 Task: nan
Action: Mouse moved to (455, 119)
Screenshot: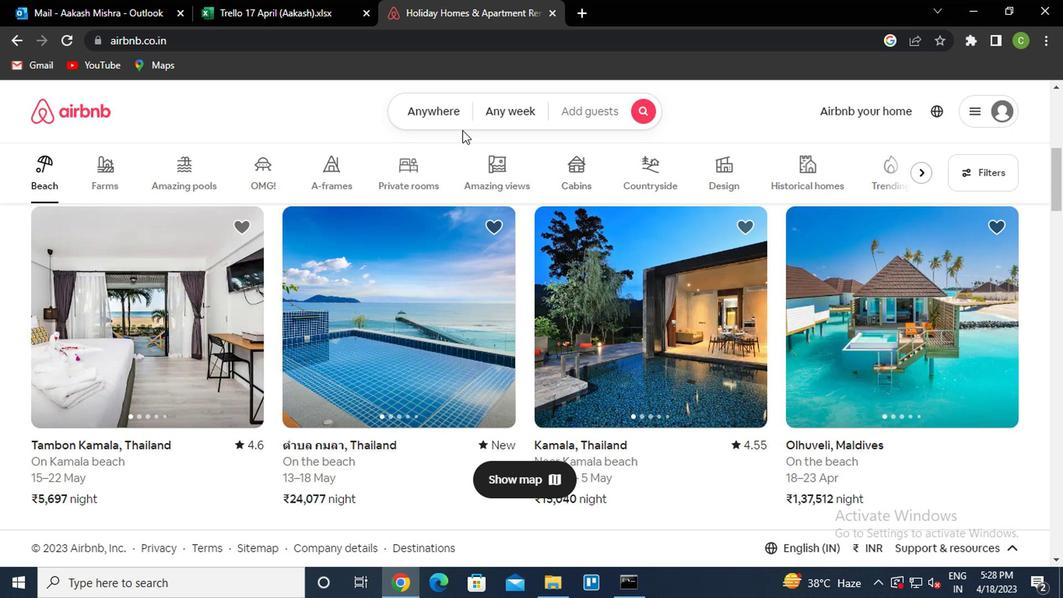 
Action: Mouse pressed left at (455, 119)
Screenshot: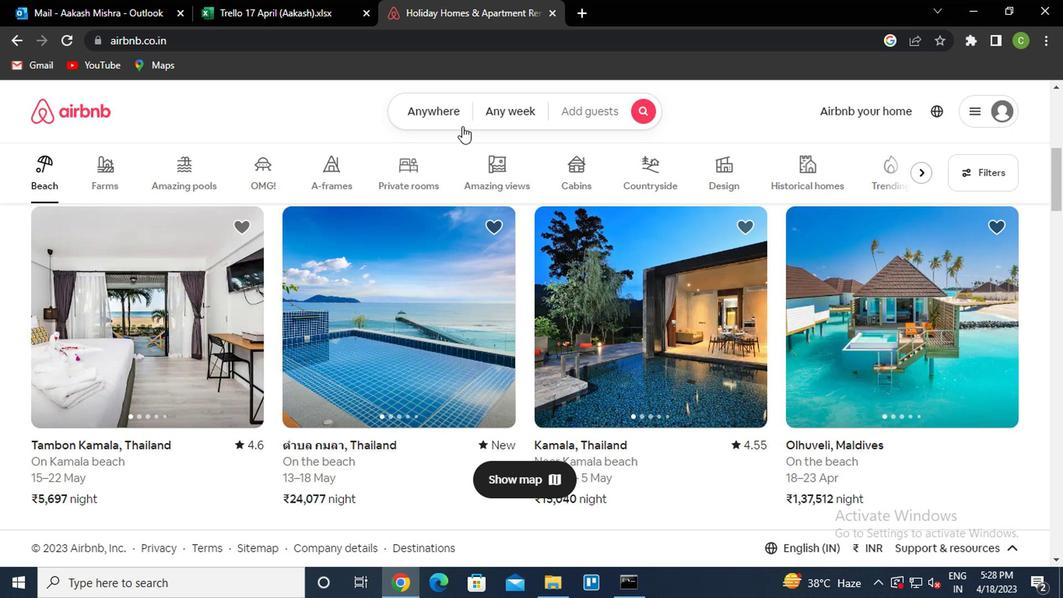 
Action: Mouse moved to (260, 175)
Screenshot: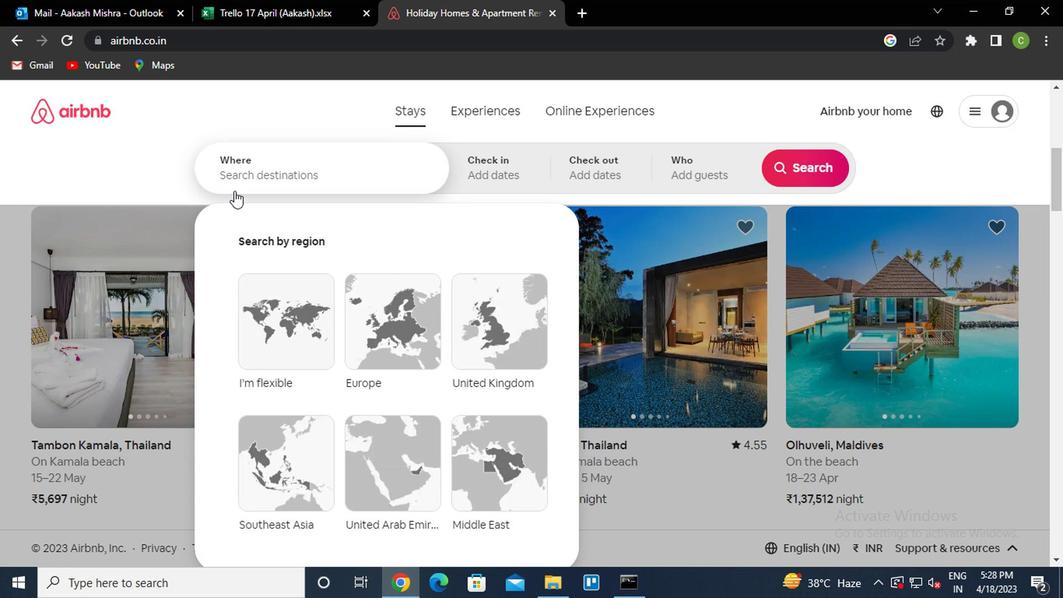 
Action: Mouse pressed left at (260, 175)
Screenshot: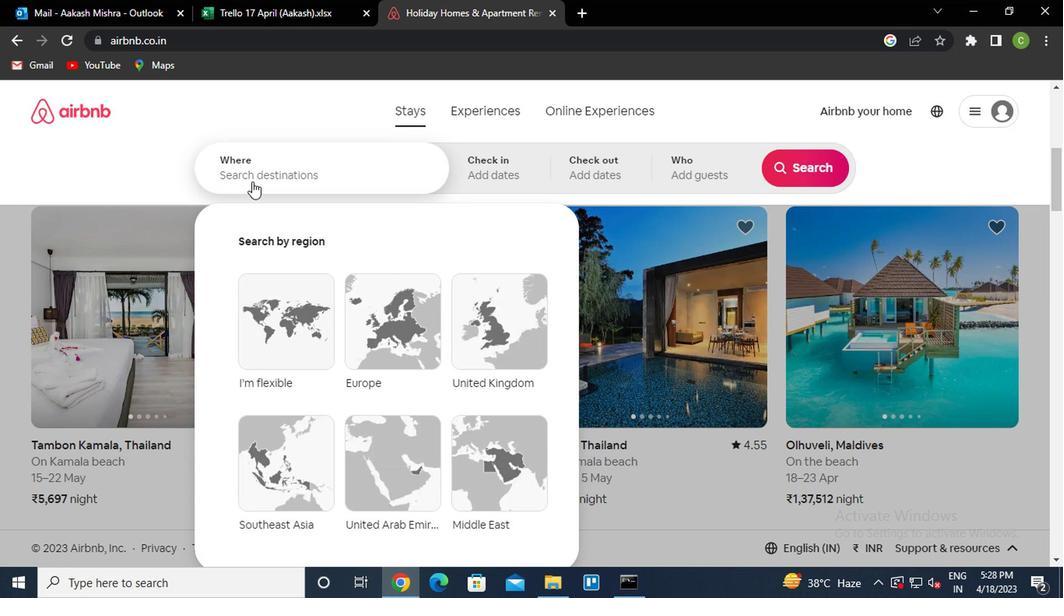 
Action: Key pressed <Key.caps_lock>a<Key.caps_lock>gues<Key.space><Key.caps_lock>b<Key.caps_lock>elas<Key.space>brazil<Key.down><Key.enter>
Screenshot: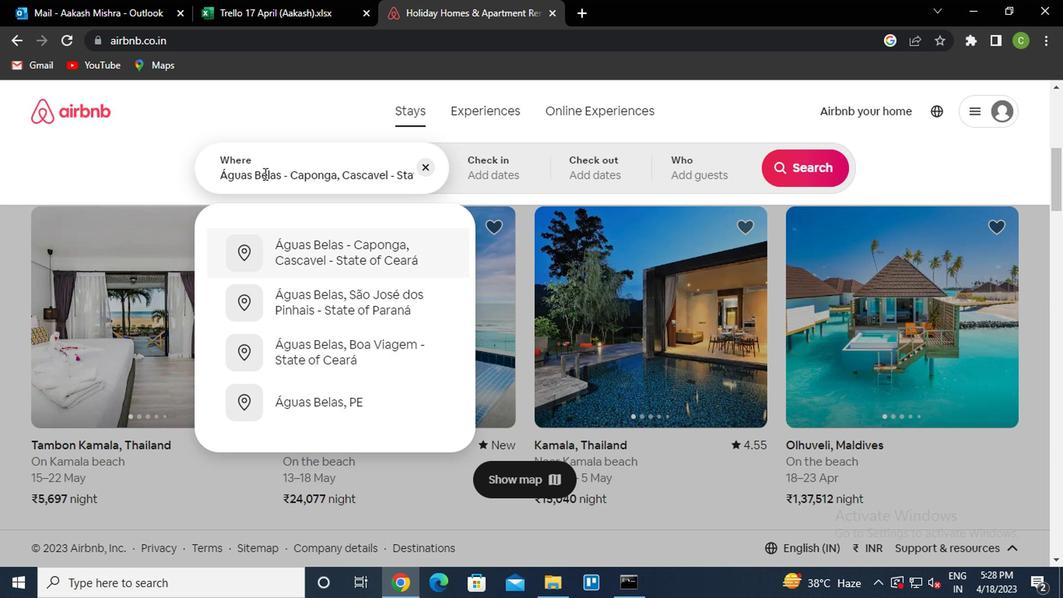 
Action: Mouse moved to (781, 299)
Screenshot: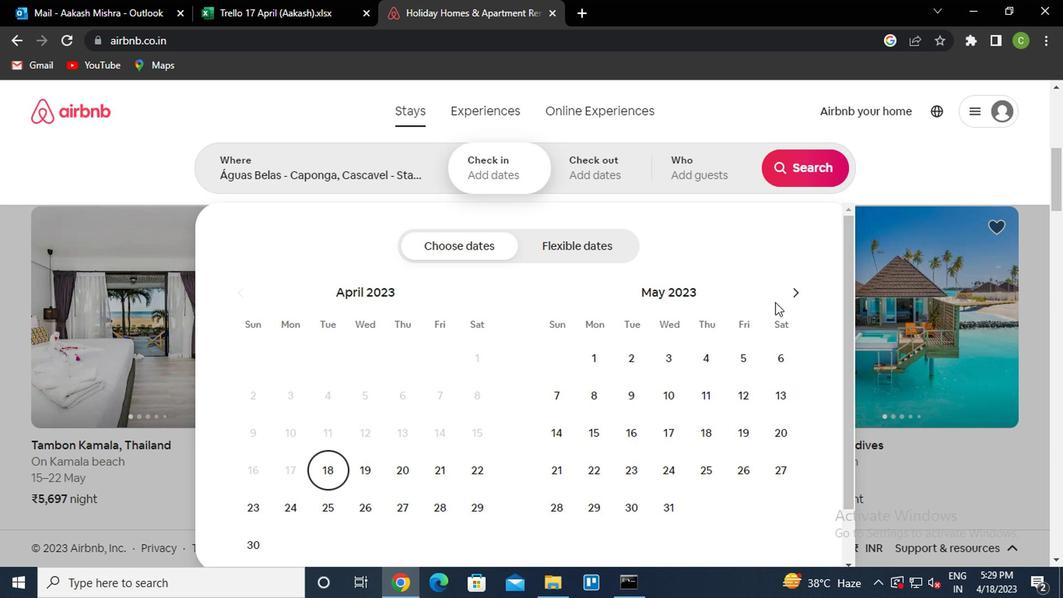 
Action: Mouse pressed left at (781, 299)
Screenshot: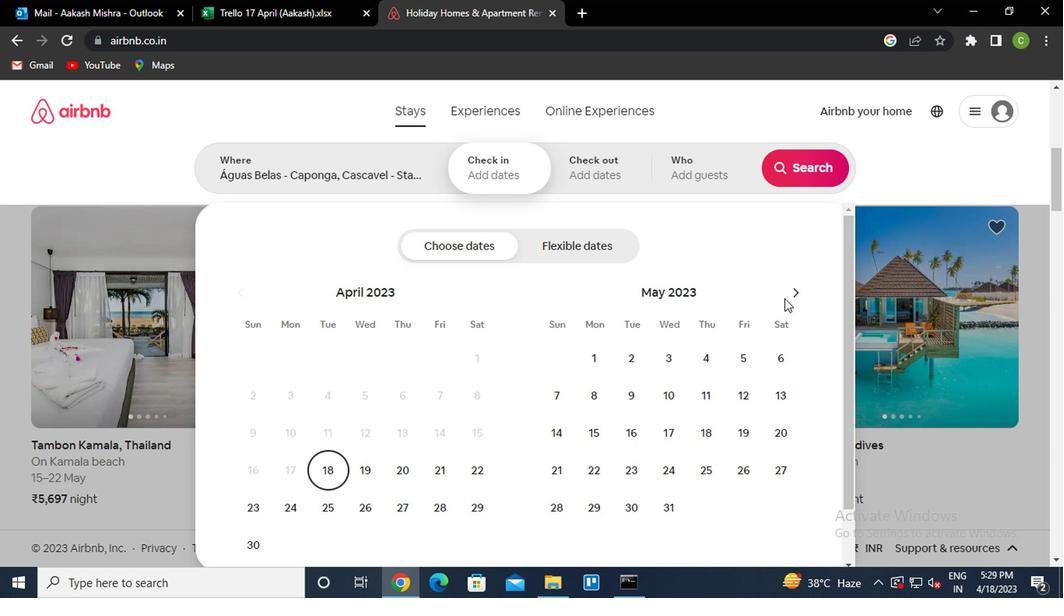
Action: Mouse moved to (789, 297)
Screenshot: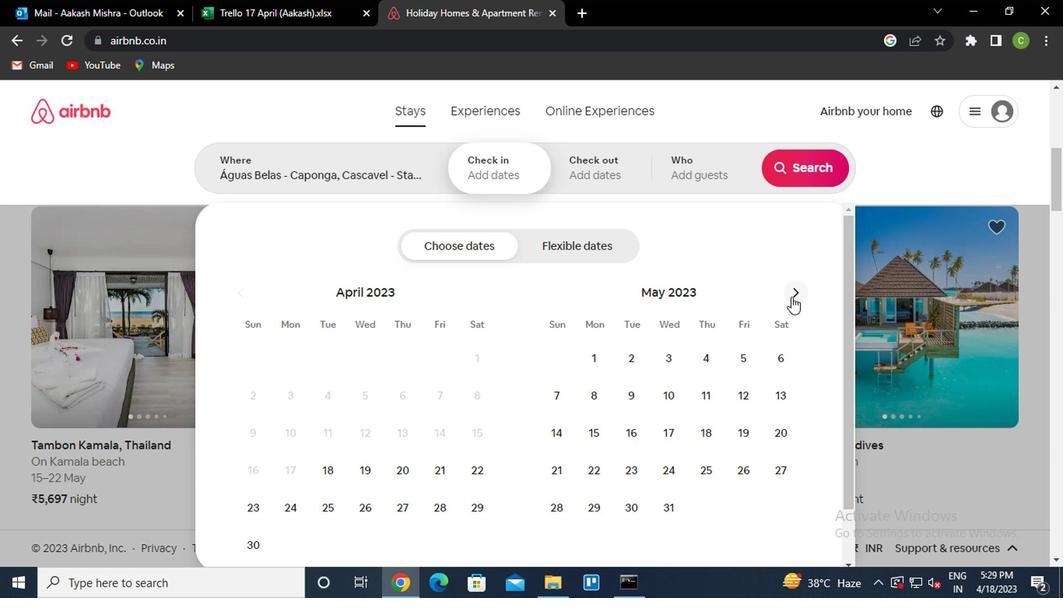 
Action: Mouse pressed left at (789, 297)
Screenshot: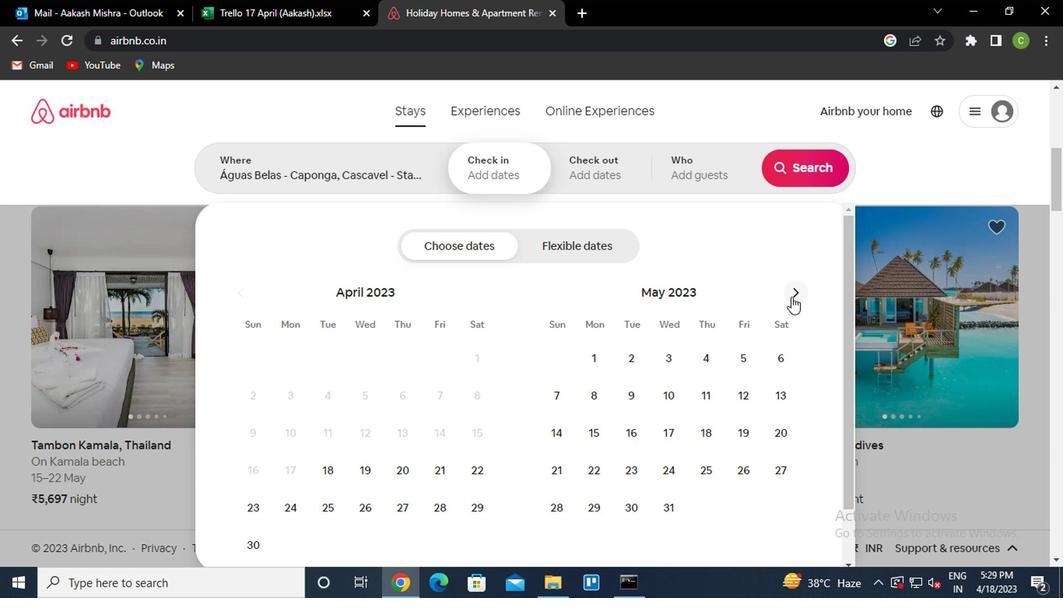 
Action: Mouse moved to (589, 390)
Screenshot: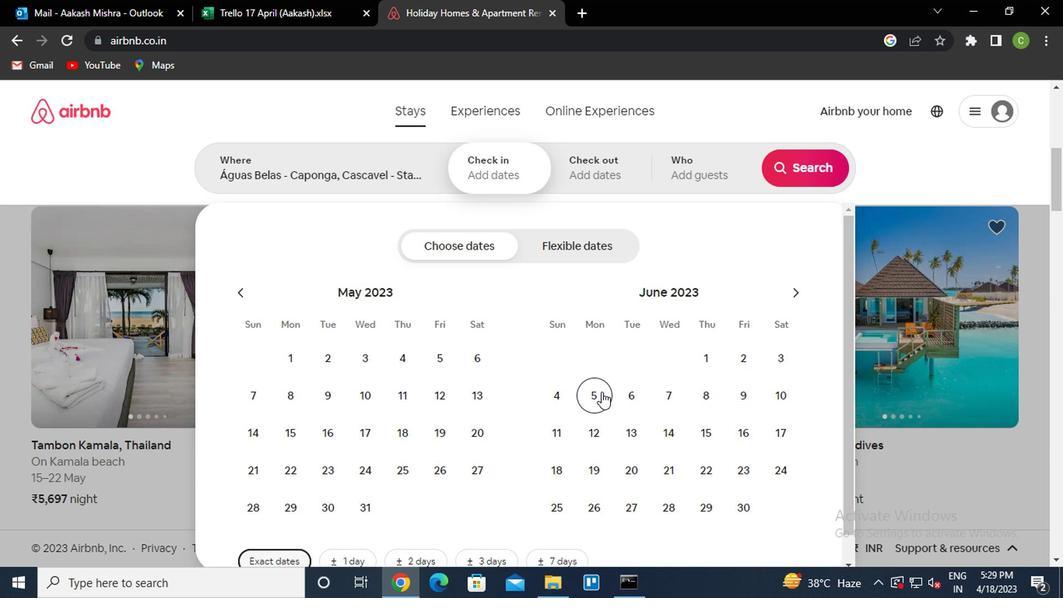 
Action: Mouse pressed left at (589, 390)
Screenshot: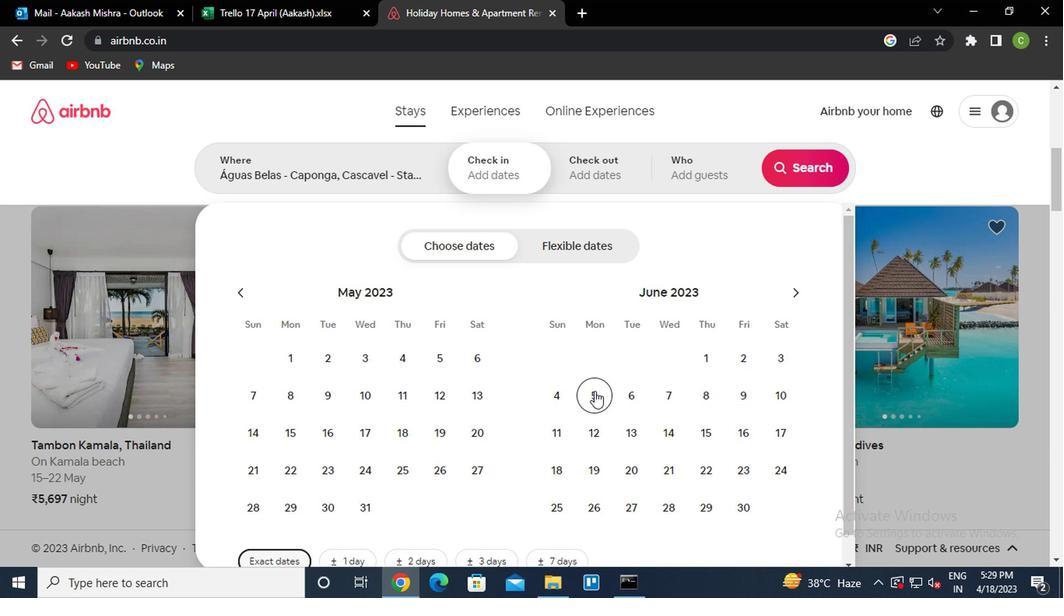 
Action: Mouse moved to (734, 435)
Screenshot: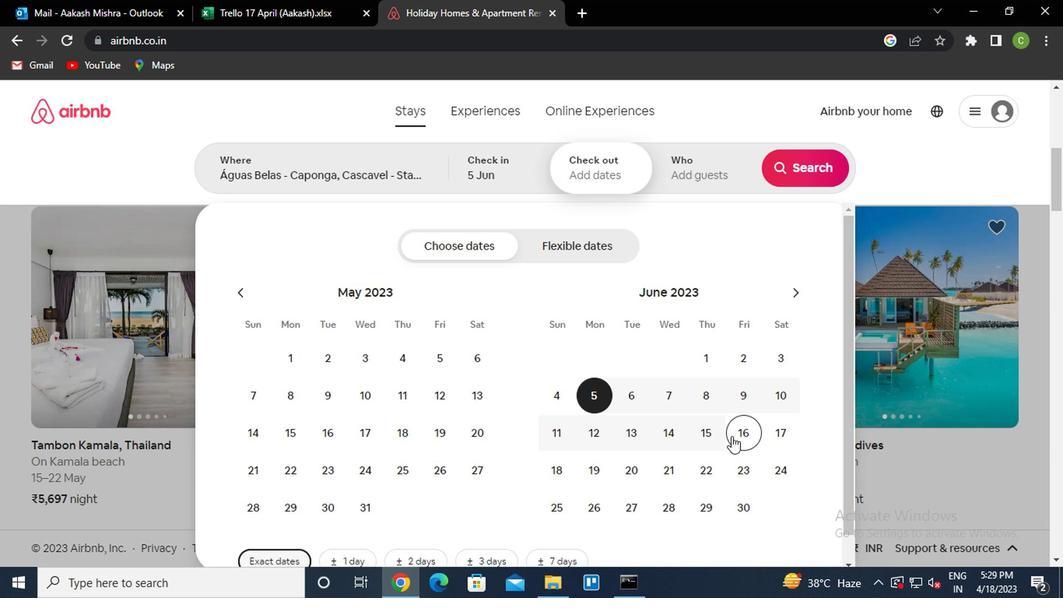 
Action: Mouse pressed left at (734, 435)
Screenshot: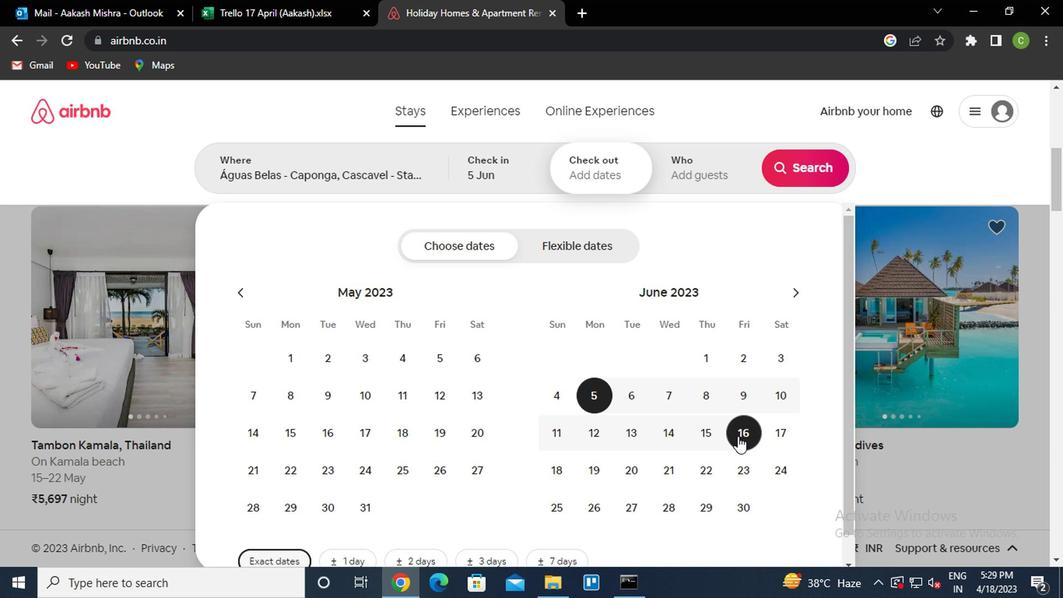 
Action: Mouse moved to (723, 177)
Screenshot: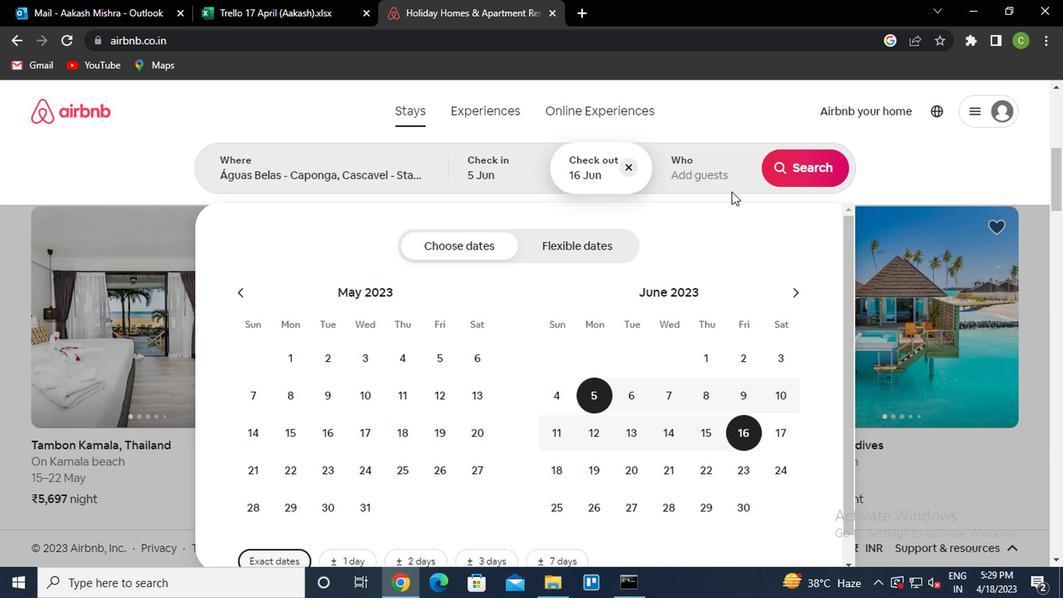 
Action: Mouse pressed left at (723, 177)
Screenshot: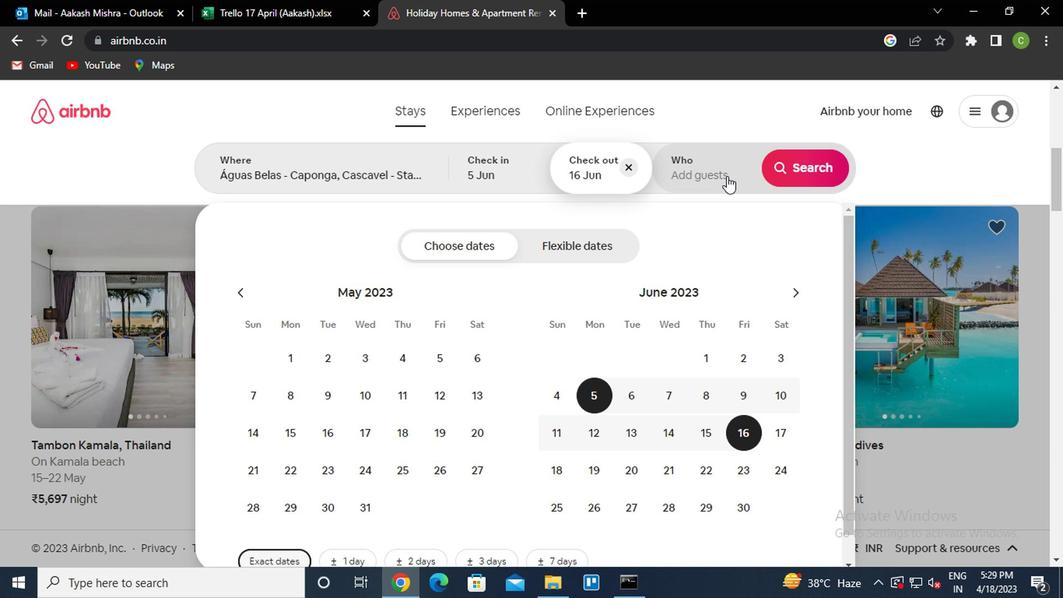 
Action: Mouse moved to (807, 251)
Screenshot: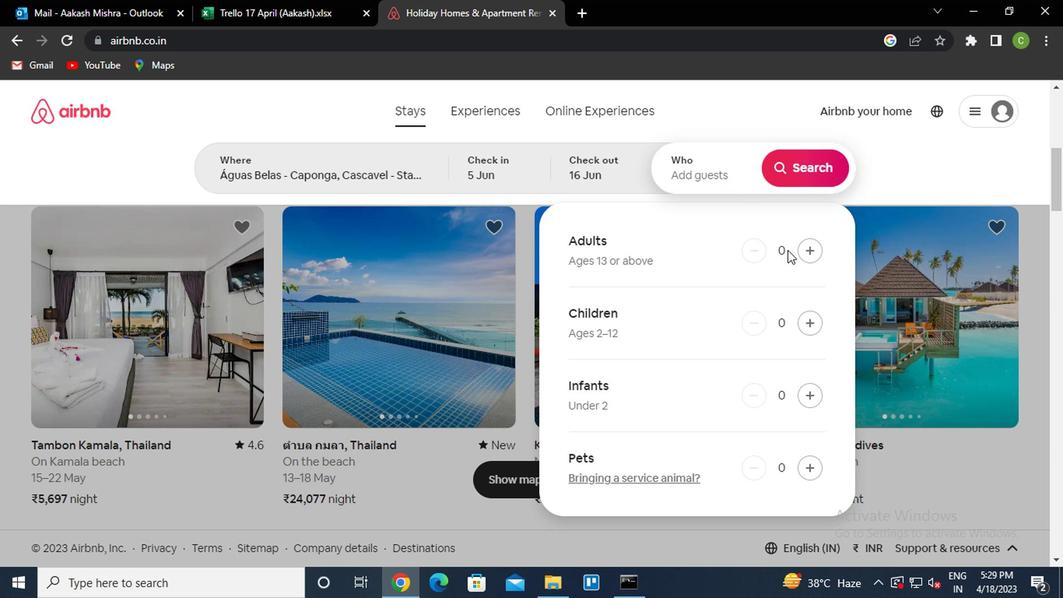
Action: Mouse pressed left at (807, 251)
Screenshot: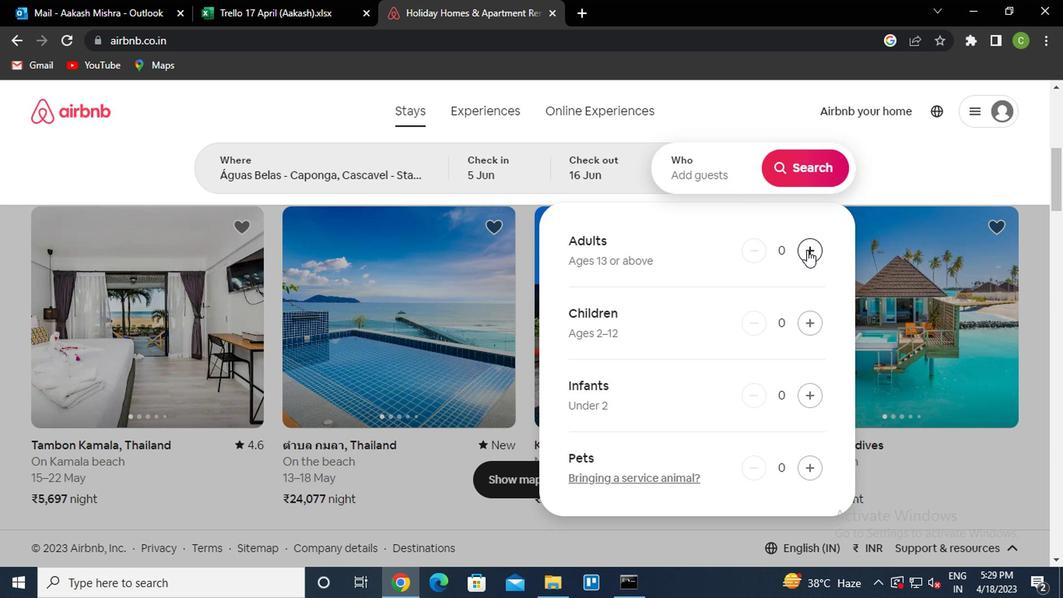 
Action: Mouse pressed left at (807, 251)
Screenshot: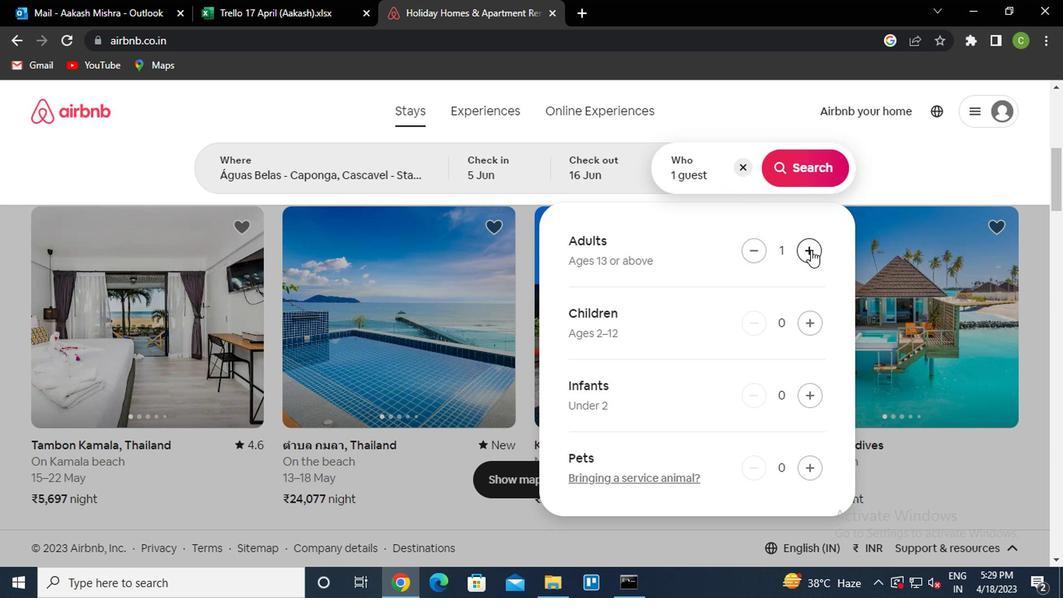 
Action: Mouse moved to (910, 195)
Screenshot: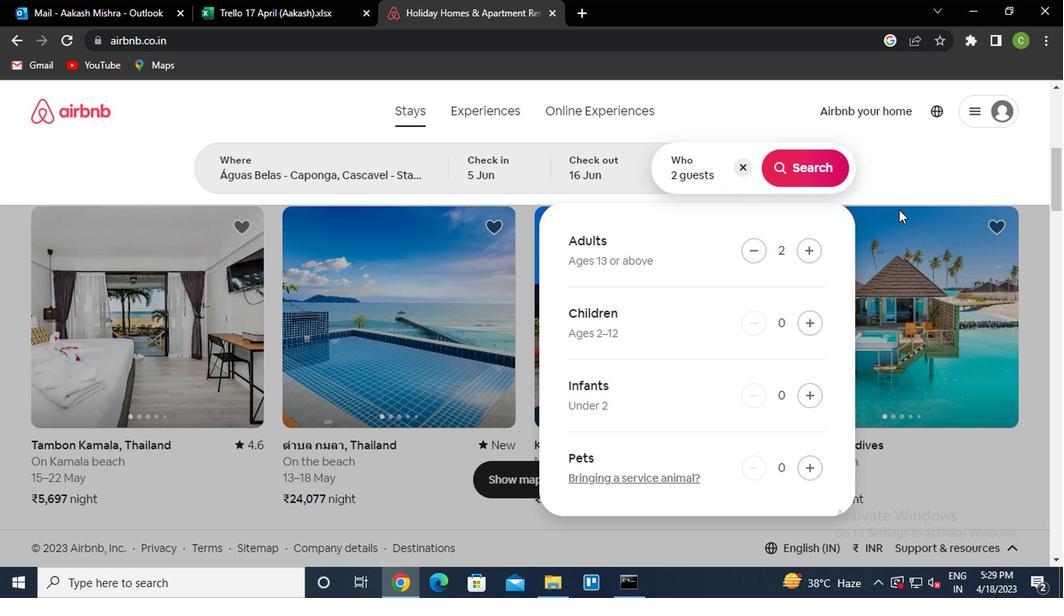 
Action: Mouse pressed left at (910, 195)
Screenshot: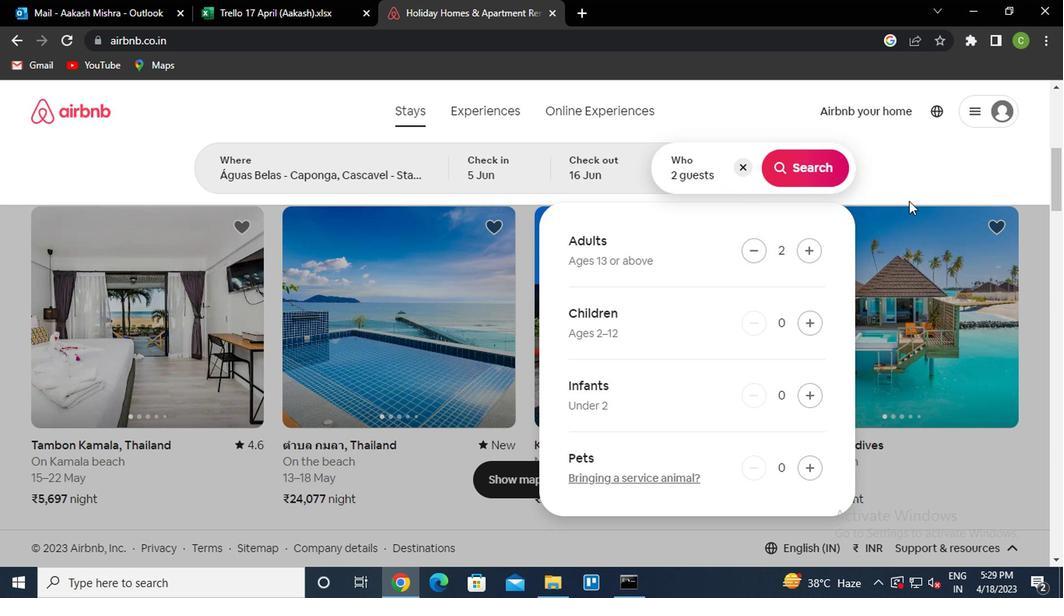 
Action: Mouse moved to (966, 173)
Screenshot: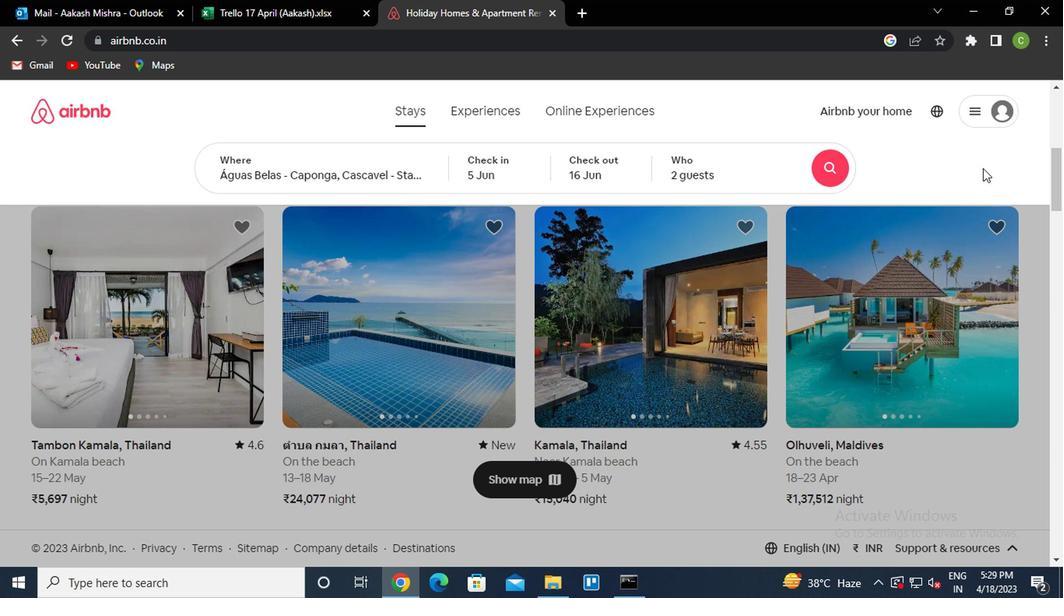 
Action: Mouse pressed left at (966, 173)
Screenshot: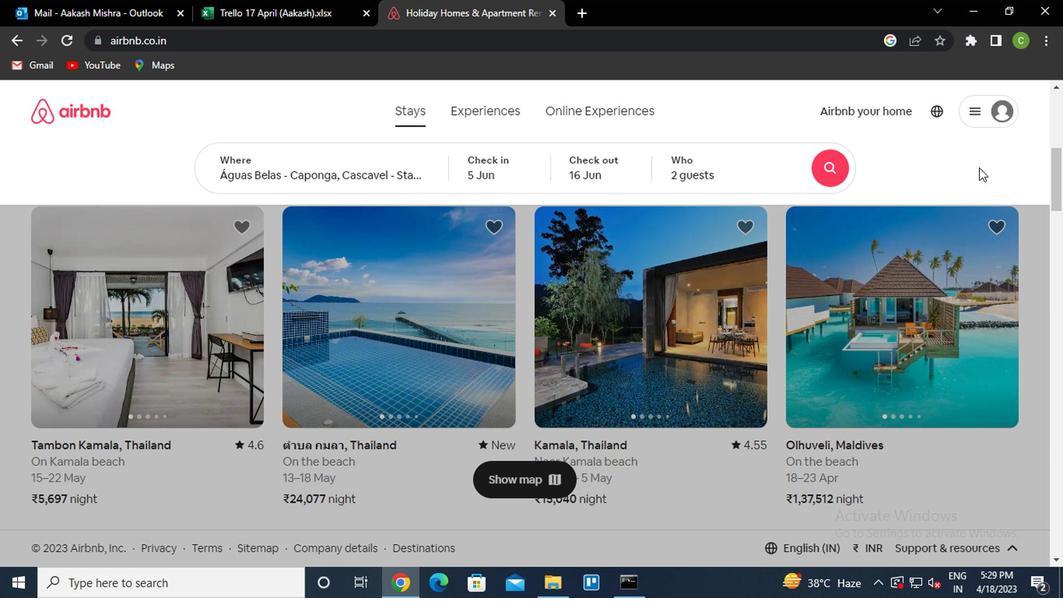 
Action: Mouse moved to (889, 198)
Screenshot: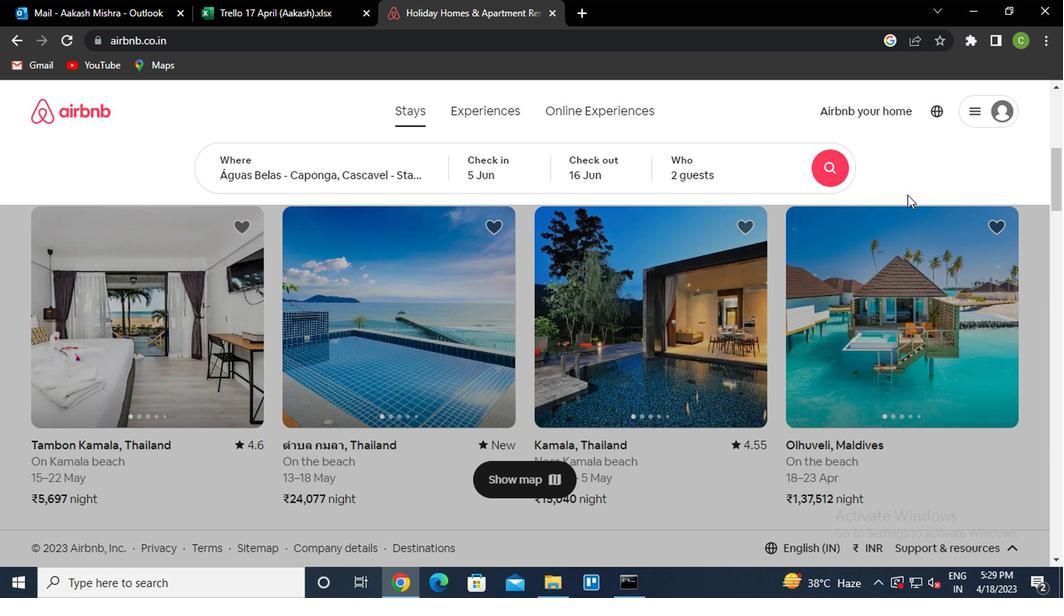 
Action: Mouse scrolled (889, 199) with delta (0, 0)
Screenshot: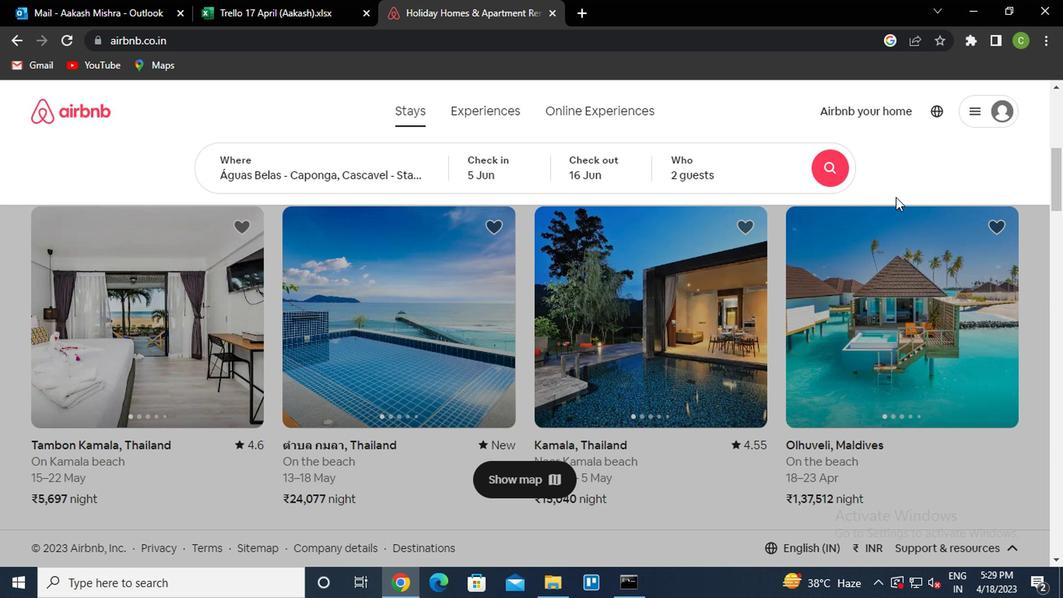 
Action: Mouse scrolled (889, 199) with delta (0, 0)
Screenshot: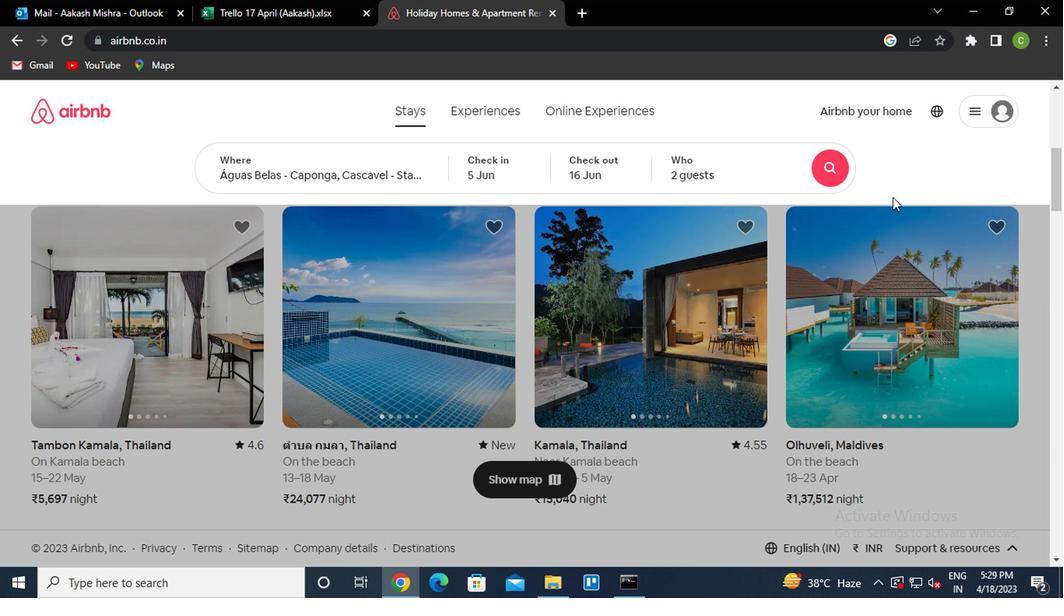 
Action: Mouse scrolled (889, 199) with delta (0, 0)
Screenshot: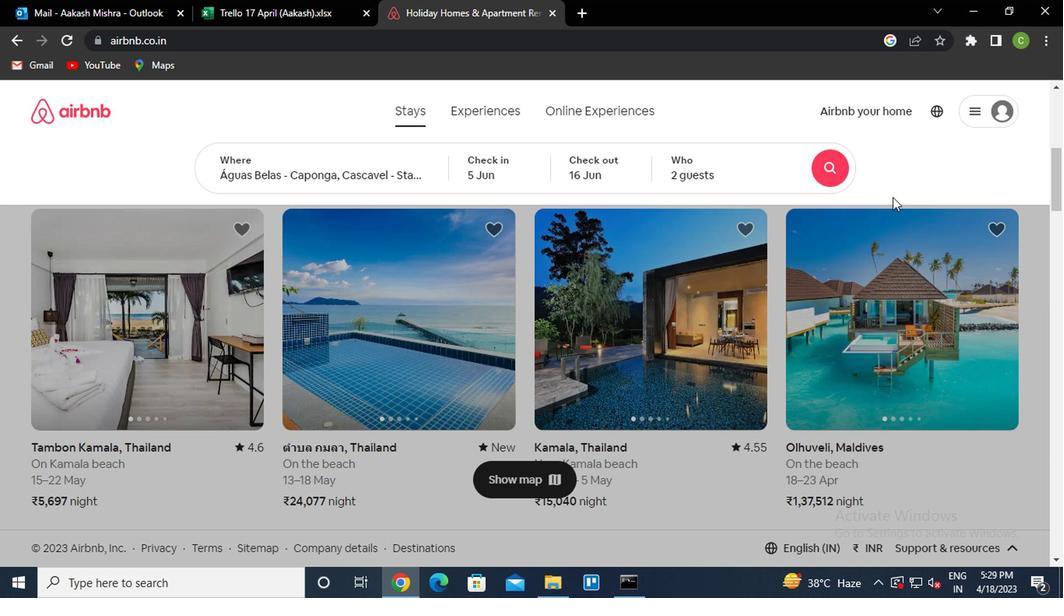 
Action: Mouse moved to (962, 183)
Screenshot: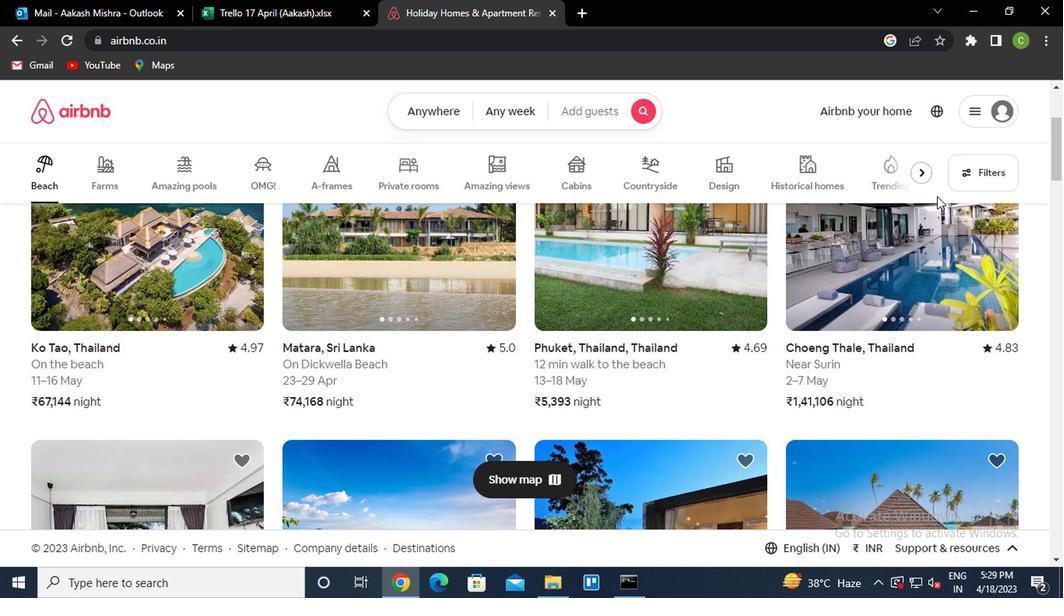 
Action: Mouse pressed left at (962, 183)
Screenshot: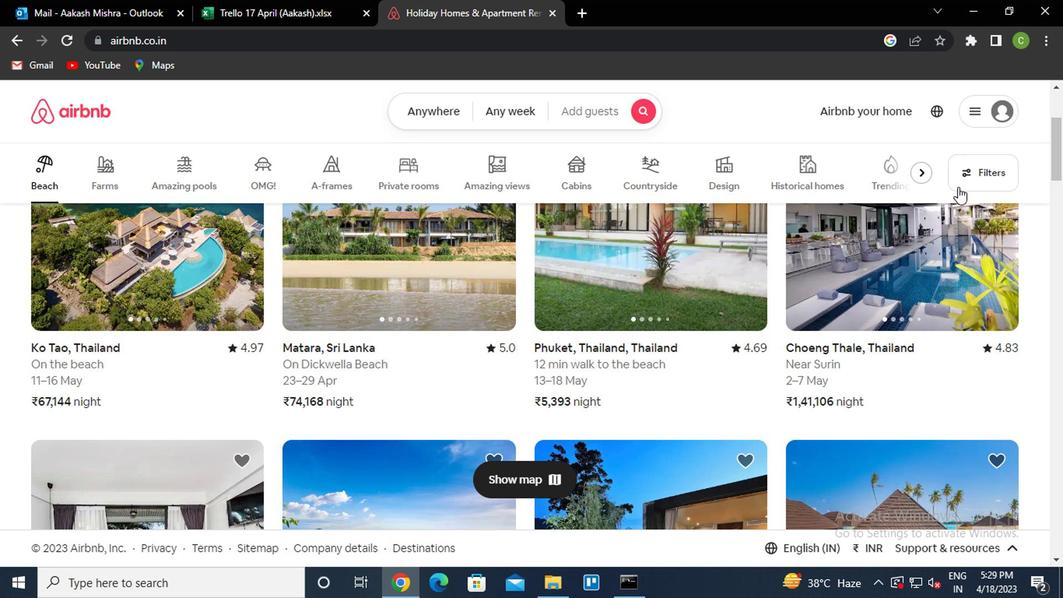 
Action: Mouse moved to (398, 374)
Screenshot: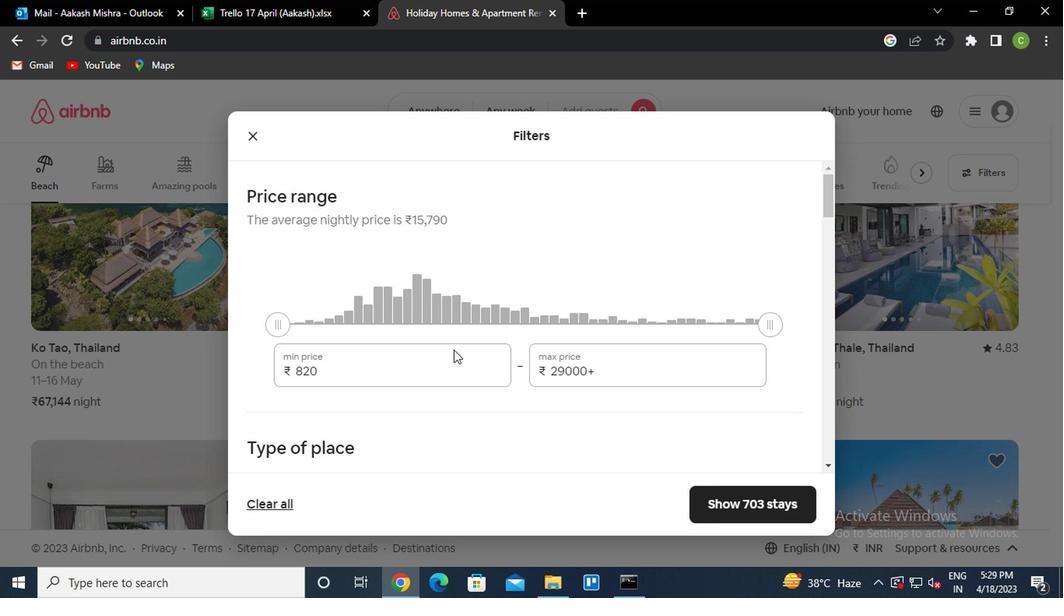 
Action: Mouse pressed left at (398, 374)
Screenshot: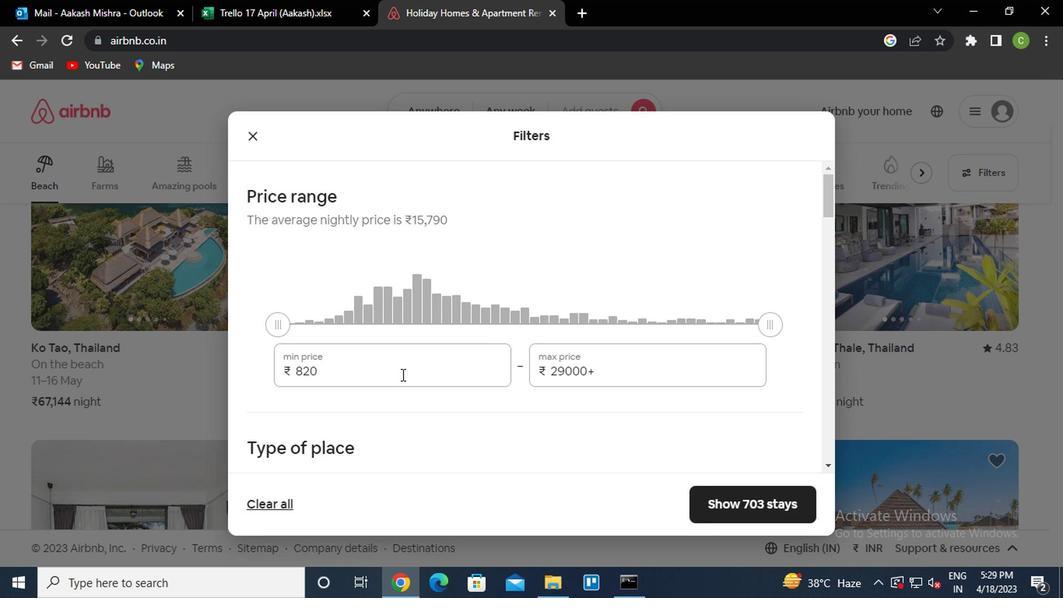 
Action: Key pressed <Key.backspace><Key.backspace><Key.backspace><Key.backspace>14000<Key.tab>18000
Screenshot: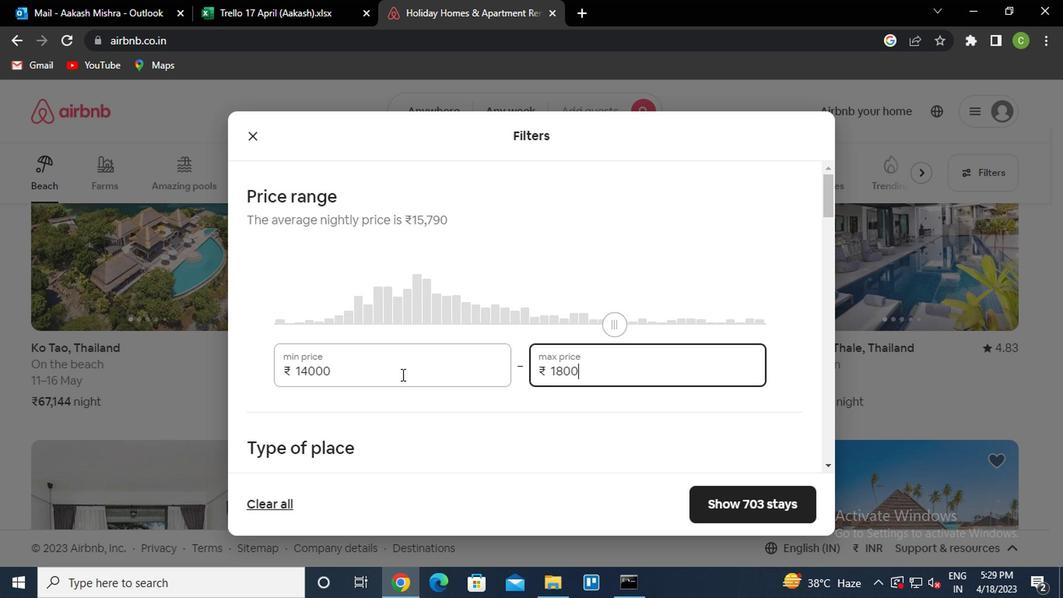 
Action: Mouse moved to (565, 421)
Screenshot: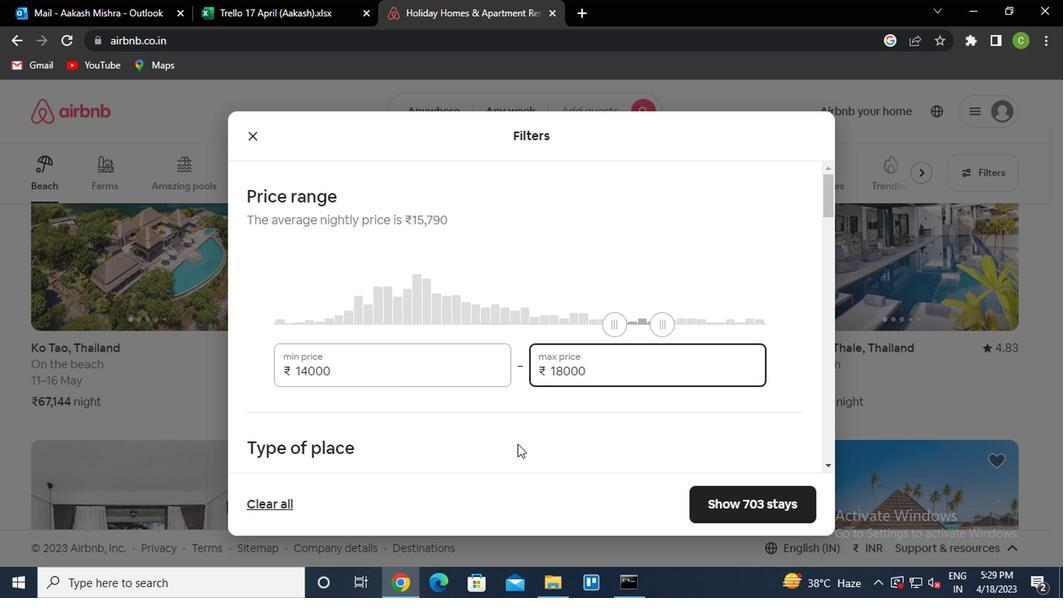 
Action: Mouse scrolled (565, 421) with delta (0, 0)
Screenshot: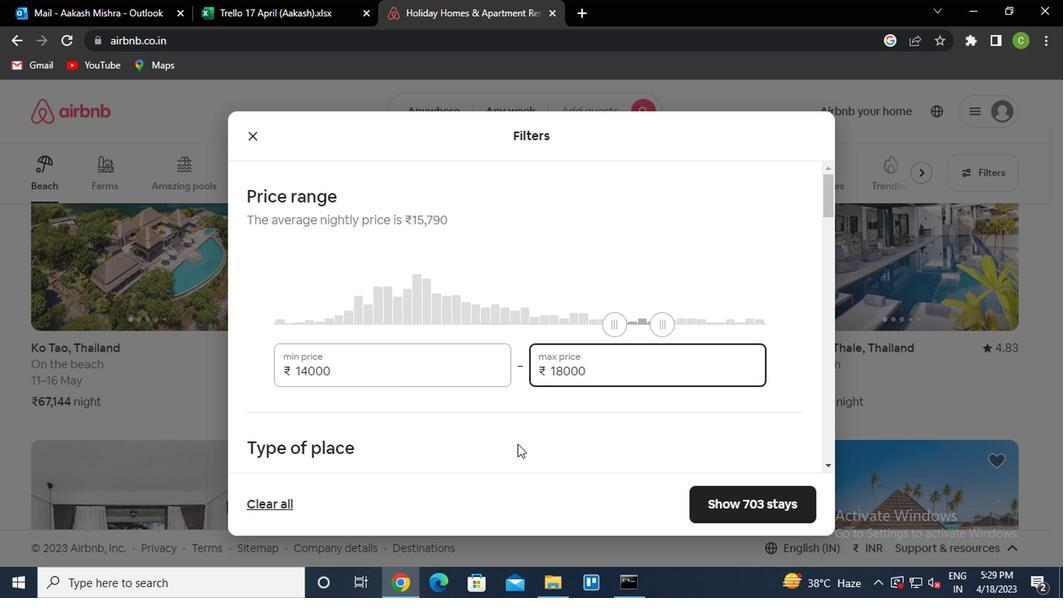
Action: Mouse moved to (268, 415)
Screenshot: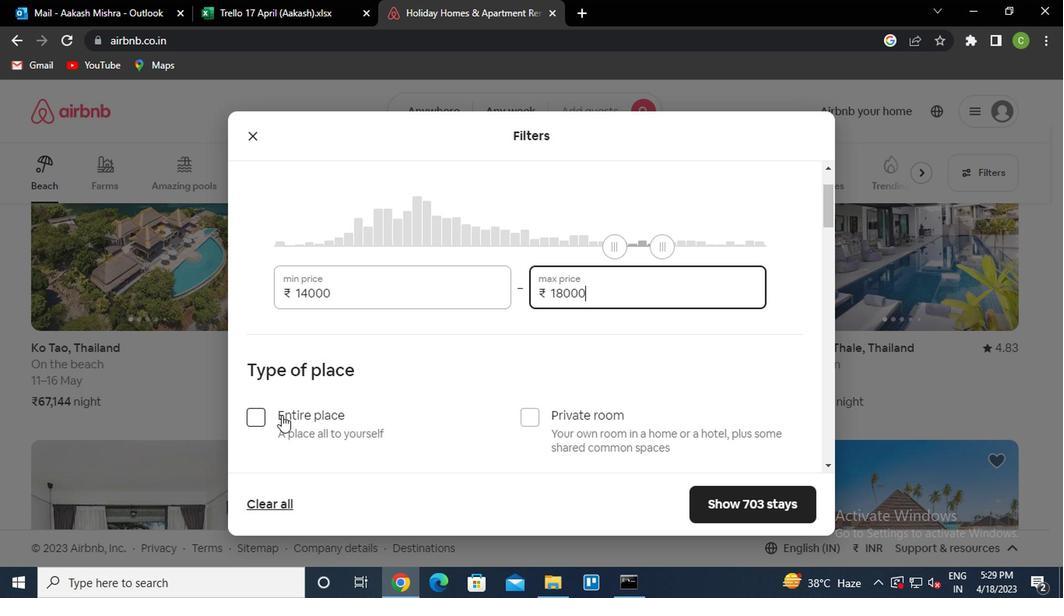 
Action: Mouse pressed left at (268, 415)
Screenshot: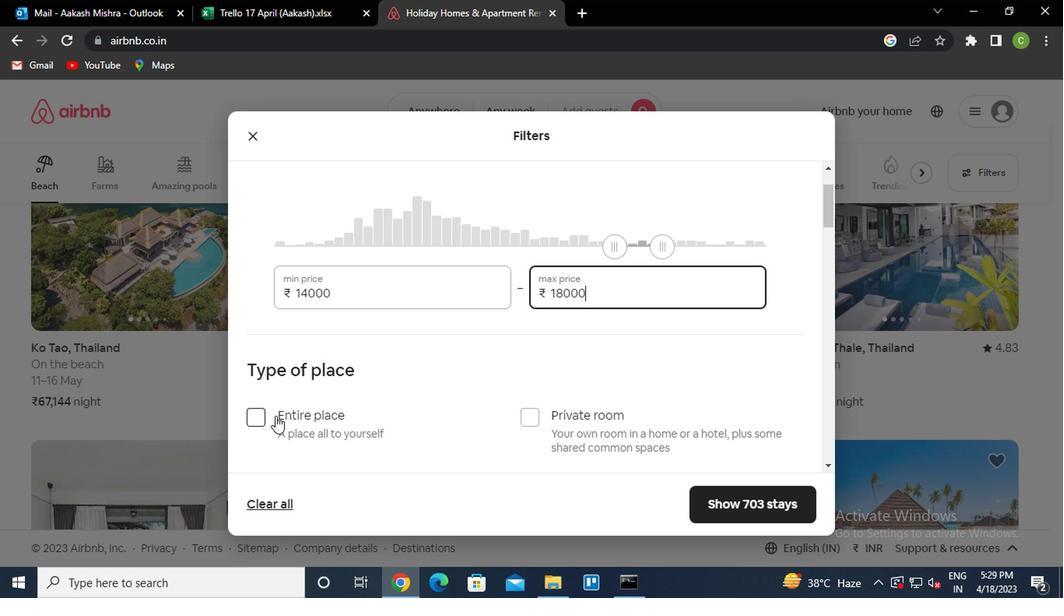 
Action: Mouse moved to (434, 428)
Screenshot: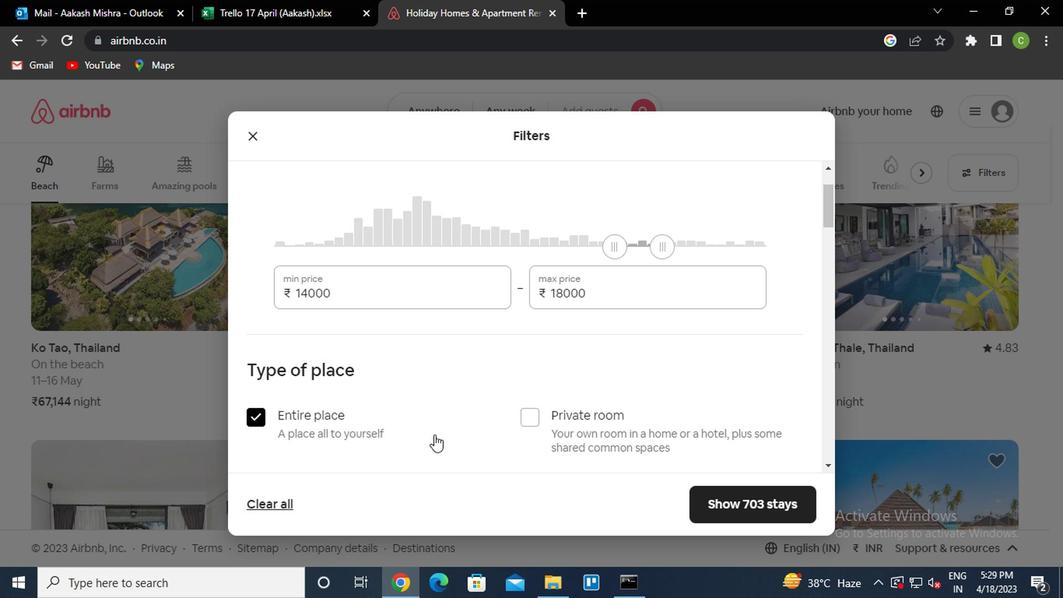 
Action: Mouse scrolled (434, 427) with delta (0, 0)
Screenshot: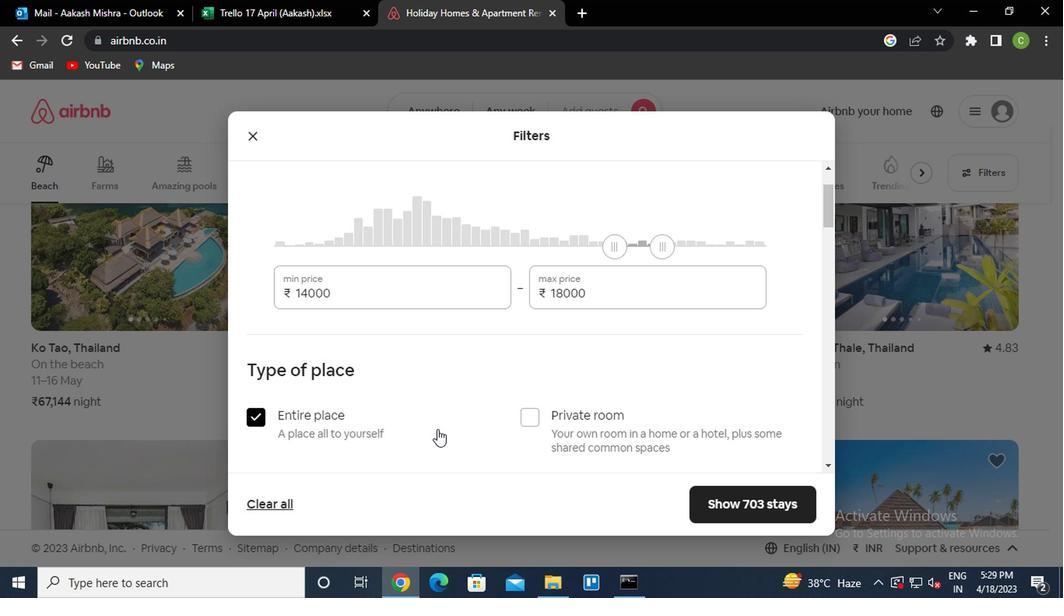 
Action: Mouse scrolled (434, 427) with delta (0, 0)
Screenshot: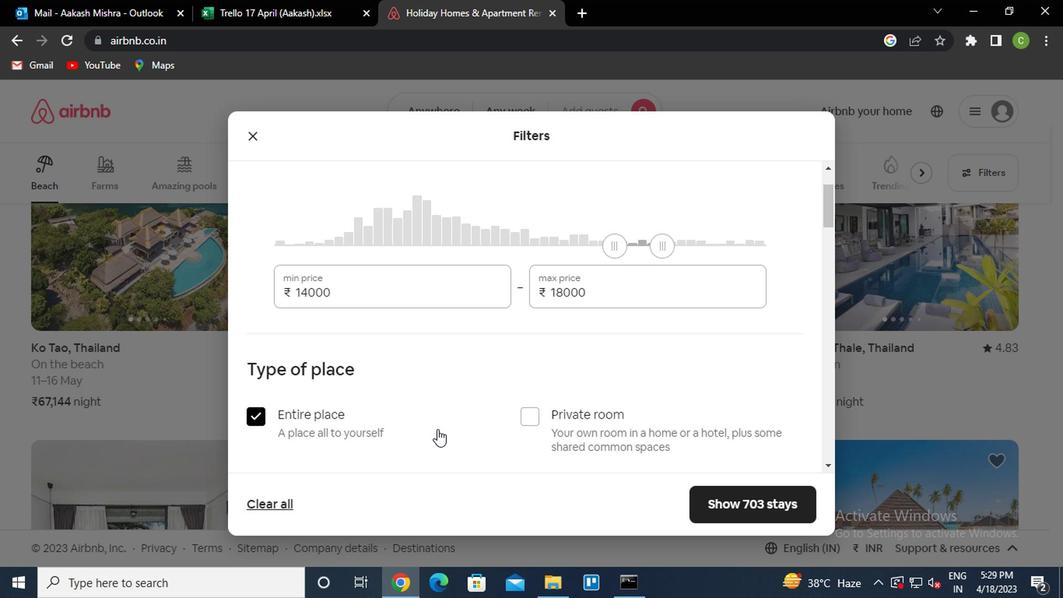 
Action: Mouse scrolled (434, 427) with delta (0, 0)
Screenshot: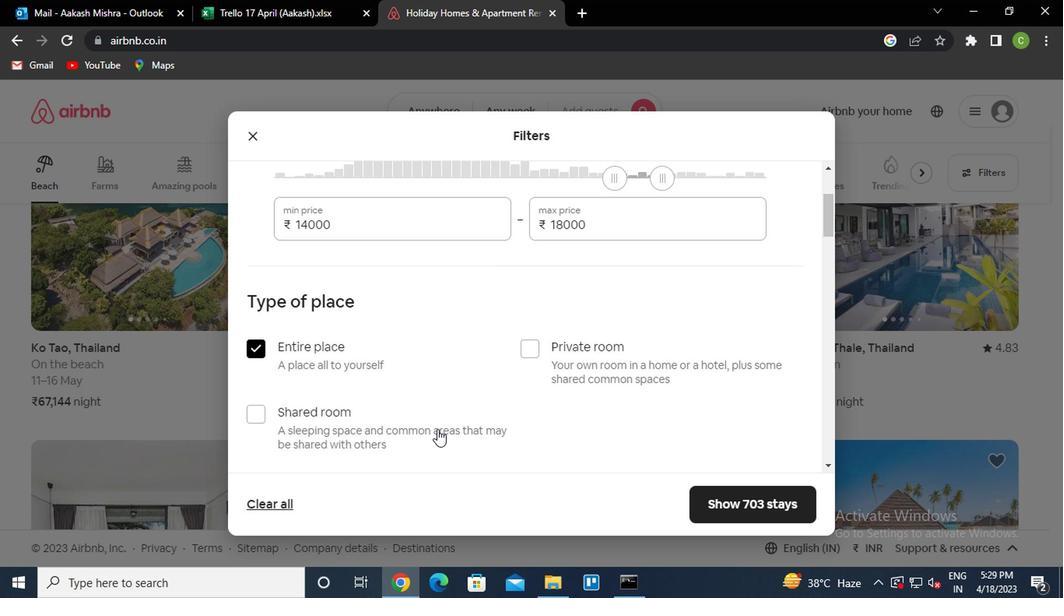 
Action: Mouse moved to (396, 371)
Screenshot: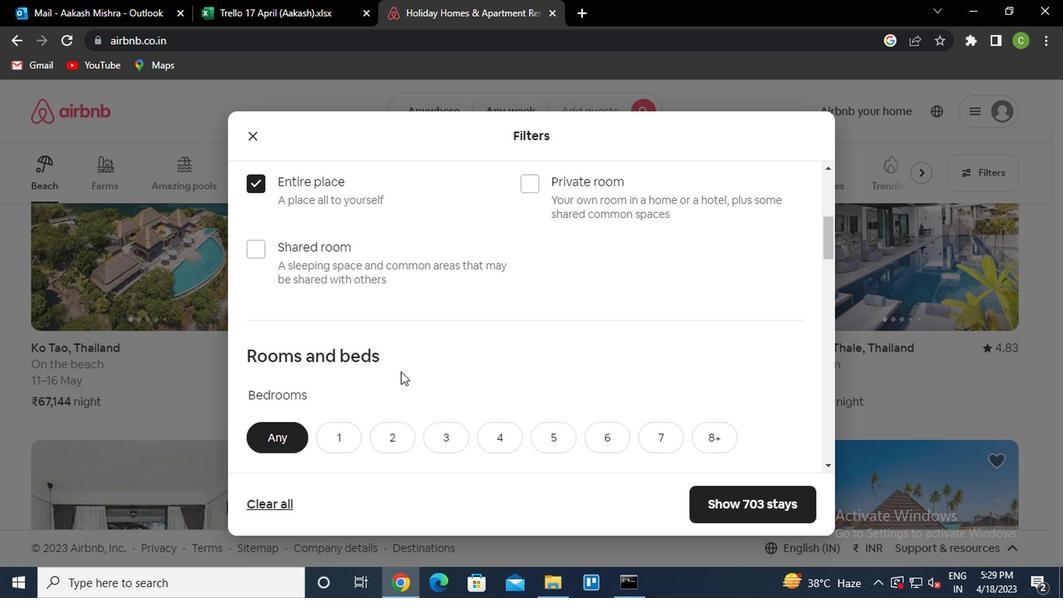
Action: Mouse scrolled (396, 370) with delta (0, -1)
Screenshot: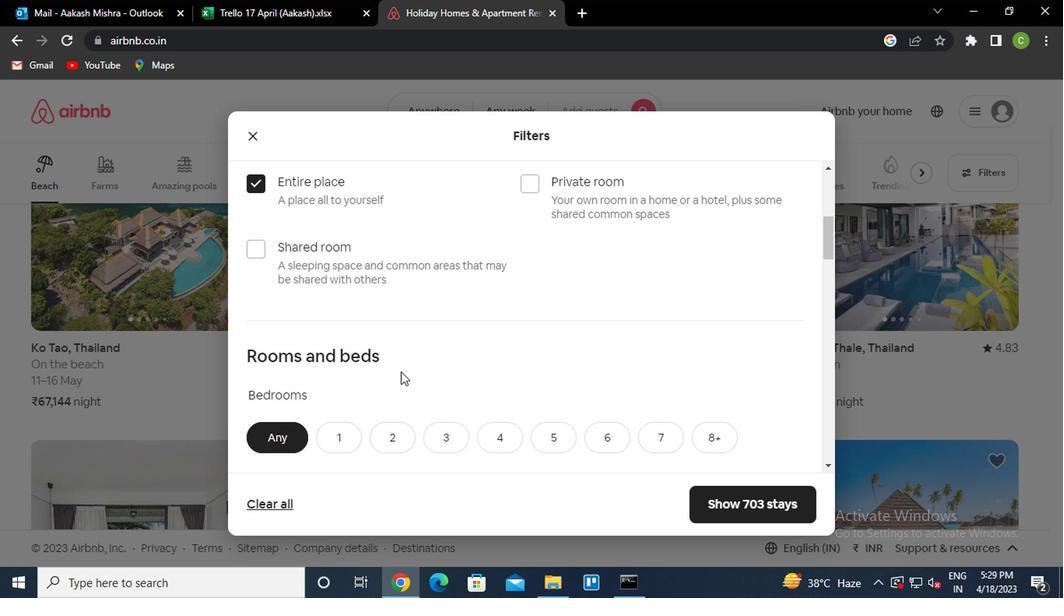 
Action: Mouse scrolled (396, 370) with delta (0, -1)
Screenshot: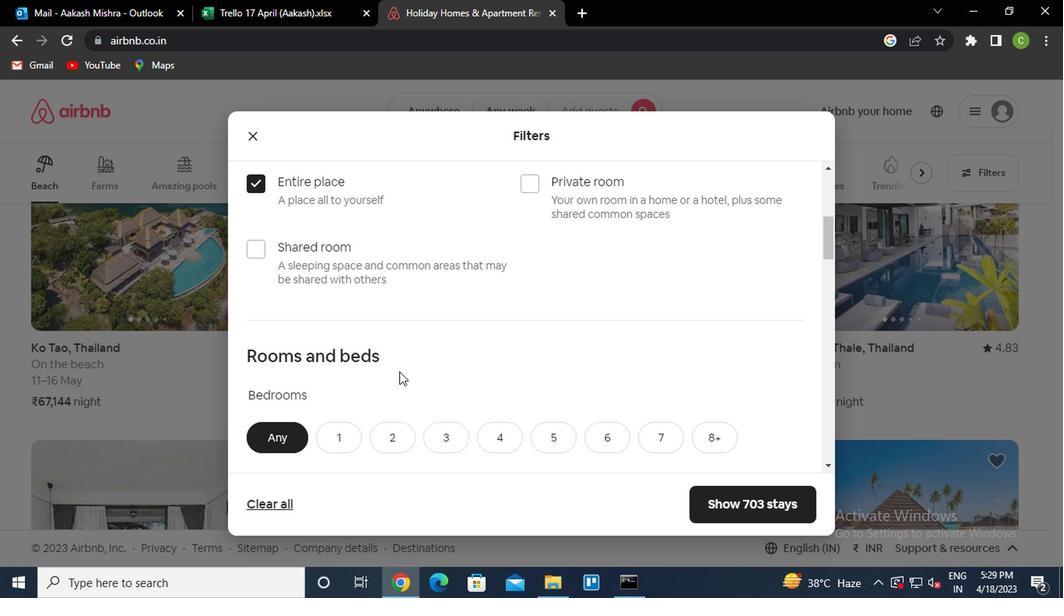 
Action: Mouse moved to (322, 281)
Screenshot: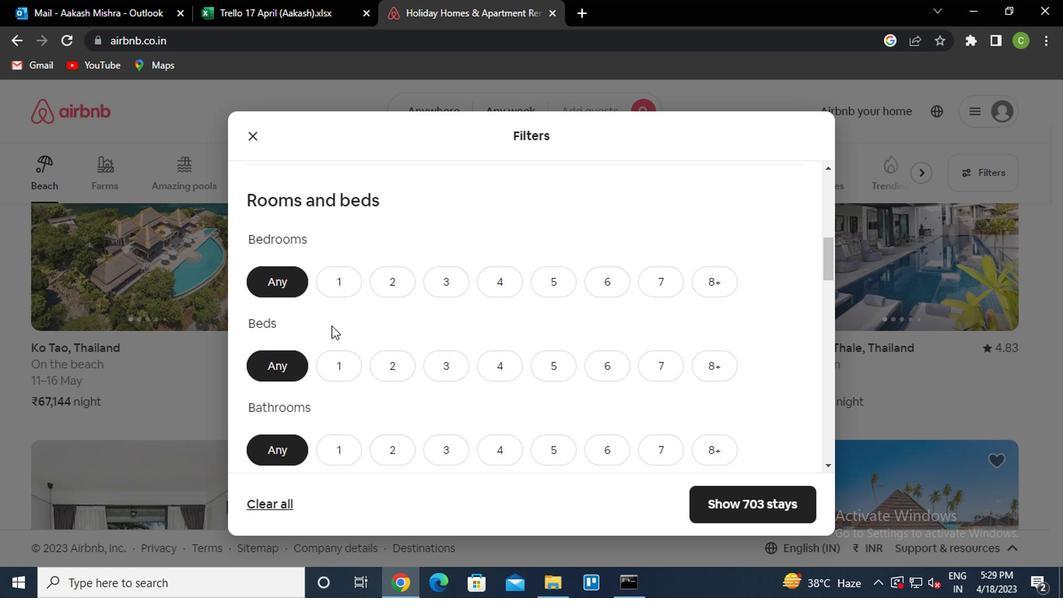 
Action: Mouse pressed left at (322, 281)
Screenshot: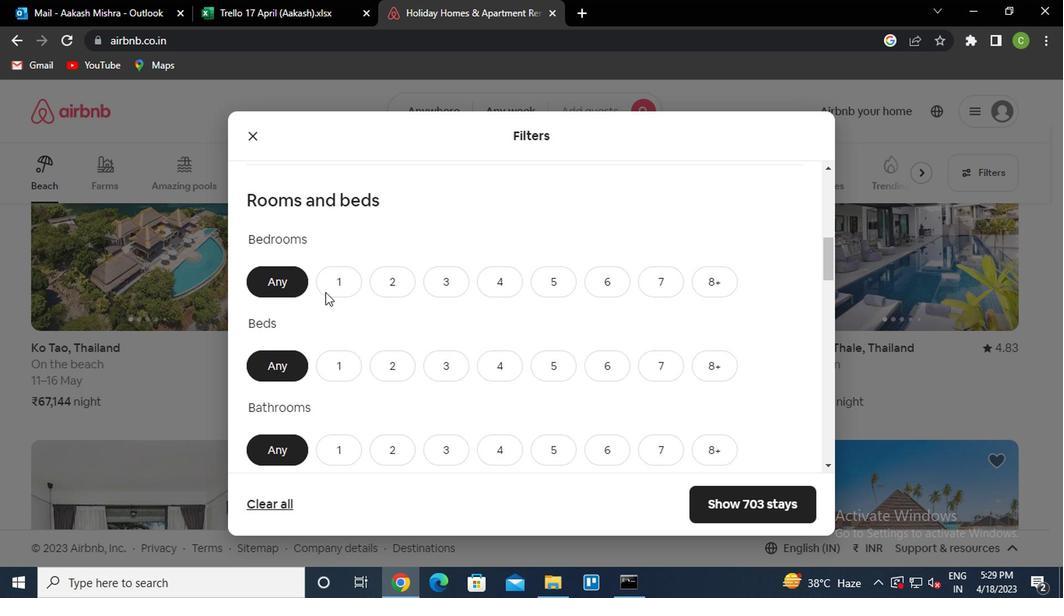 
Action: Mouse moved to (337, 362)
Screenshot: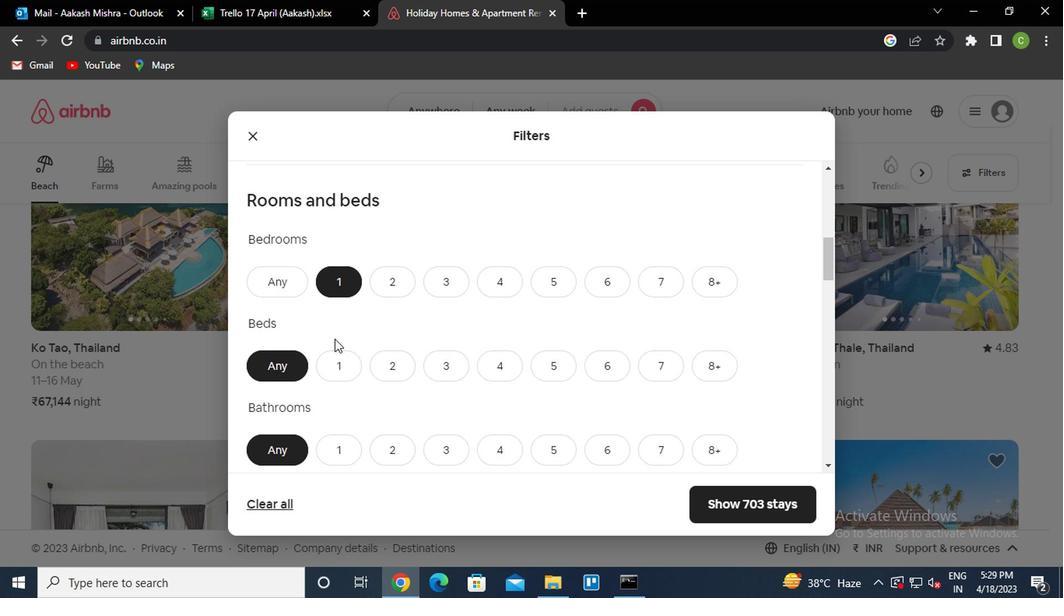 
Action: Mouse pressed left at (337, 362)
Screenshot: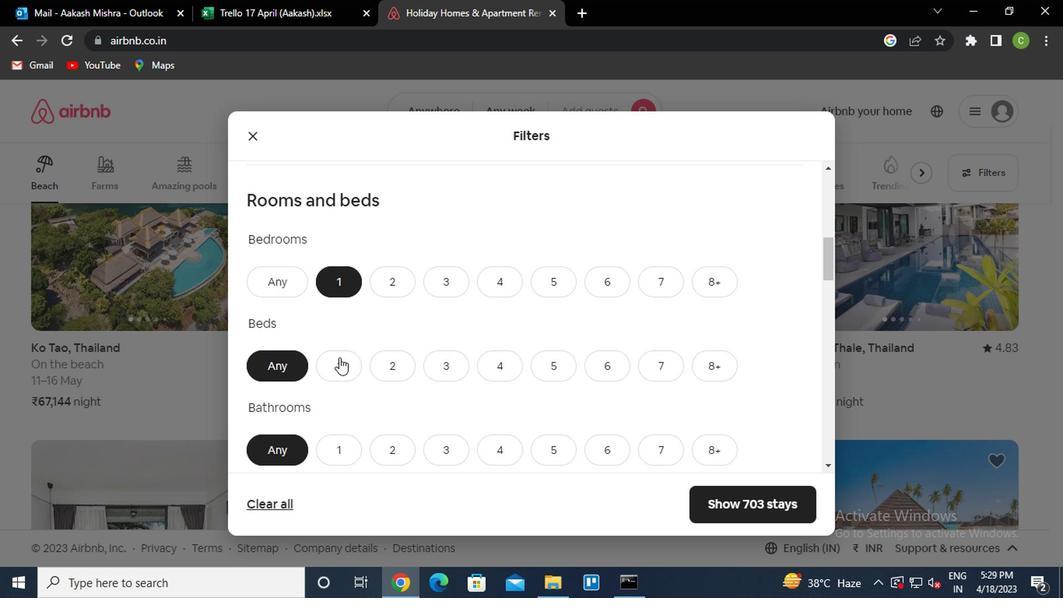 
Action: Mouse moved to (339, 442)
Screenshot: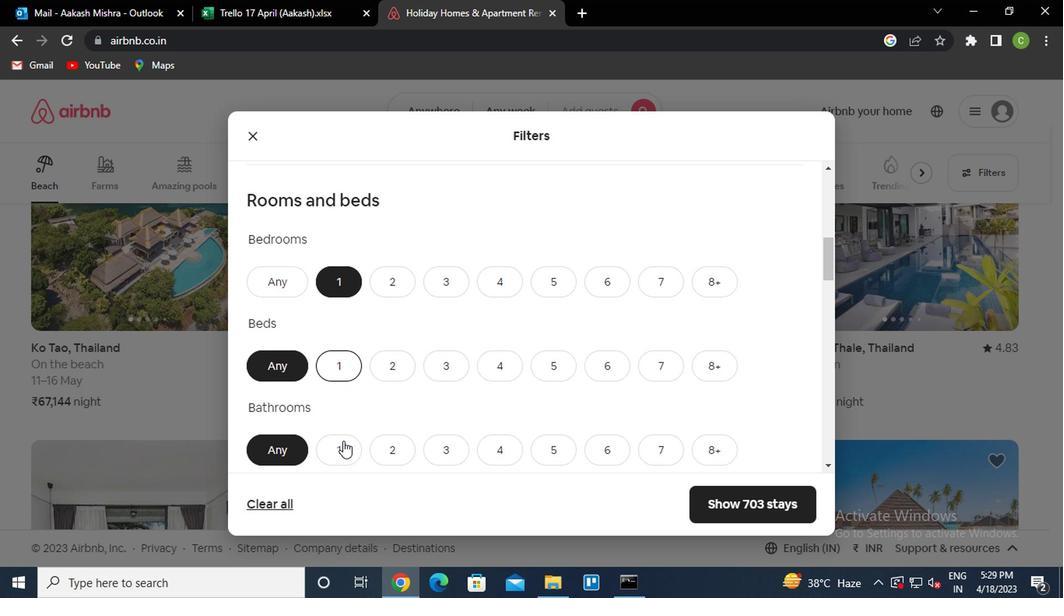 
Action: Mouse pressed left at (339, 442)
Screenshot: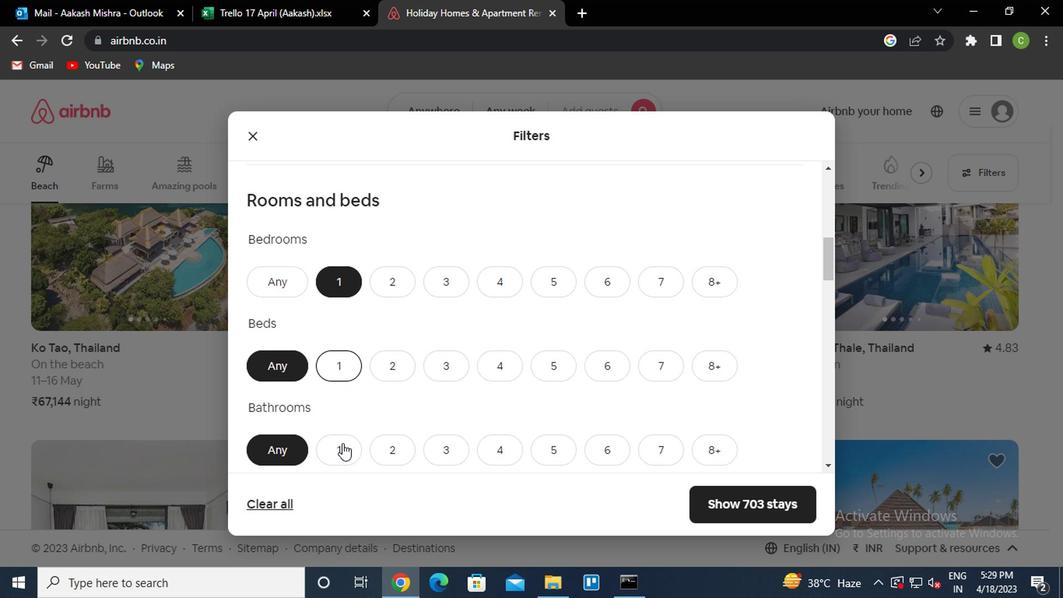 
Action: Mouse moved to (421, 413)
Screenshot: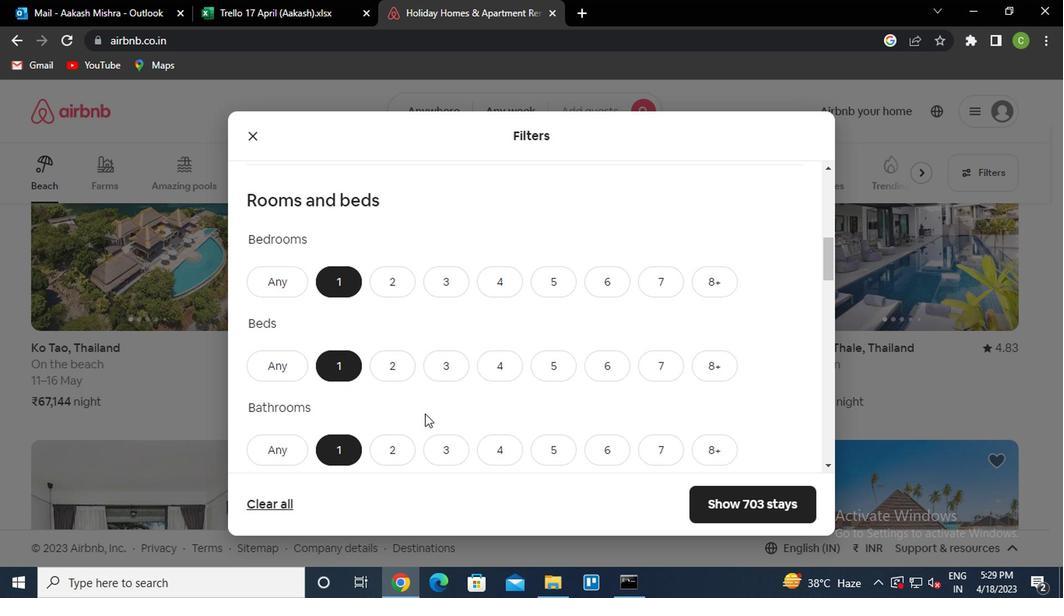 
Action: Mouse scrolled (421, 411) with delta (0, -1)
Screenshot: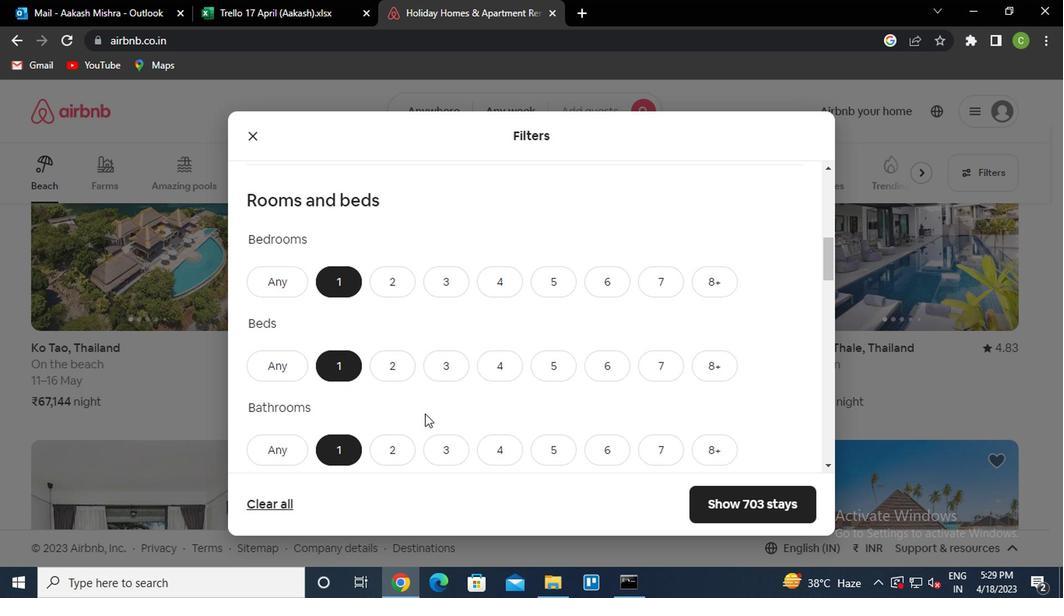 
Action: Mouse scrolled (421, 411) with delta (0, -1)
Screenshot: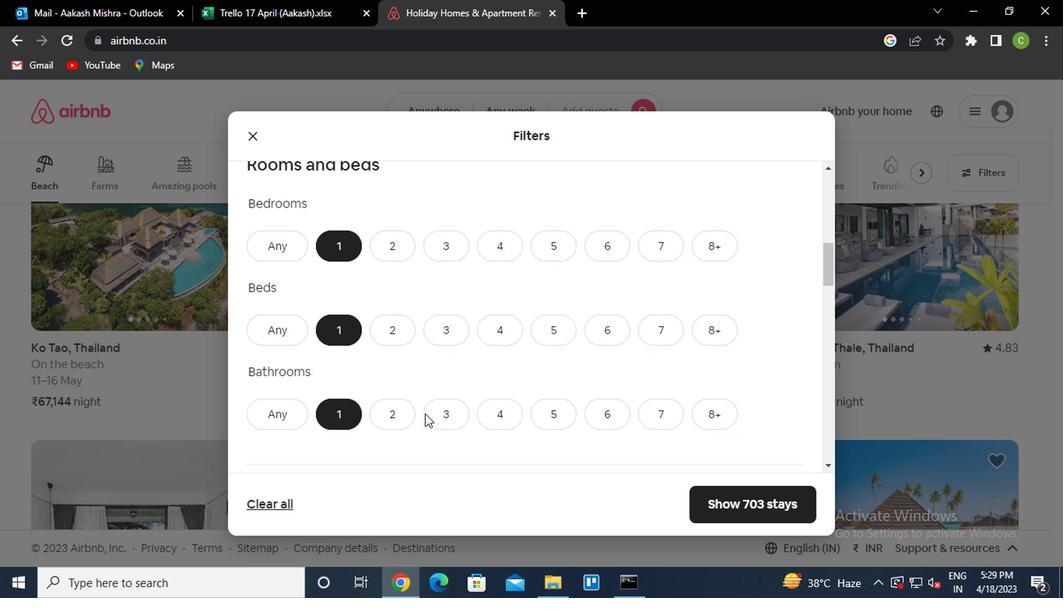 
Action: Mouse scrolled (421, 411) with delta (0, -1)
Screenshot: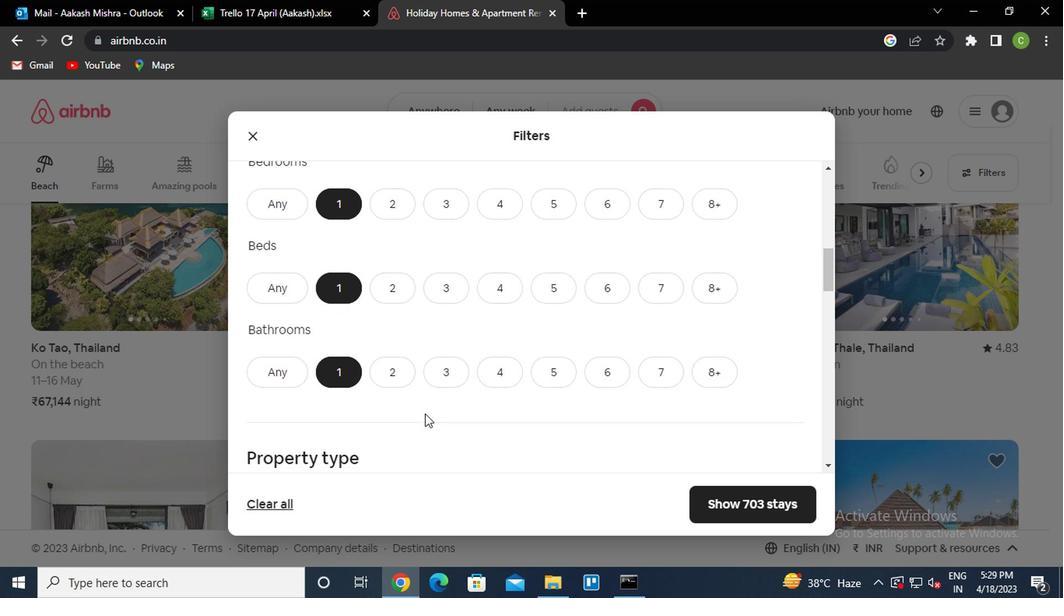 
Action: Mouse scrolled (421, 411) with delta (0, -1)
Screenshot: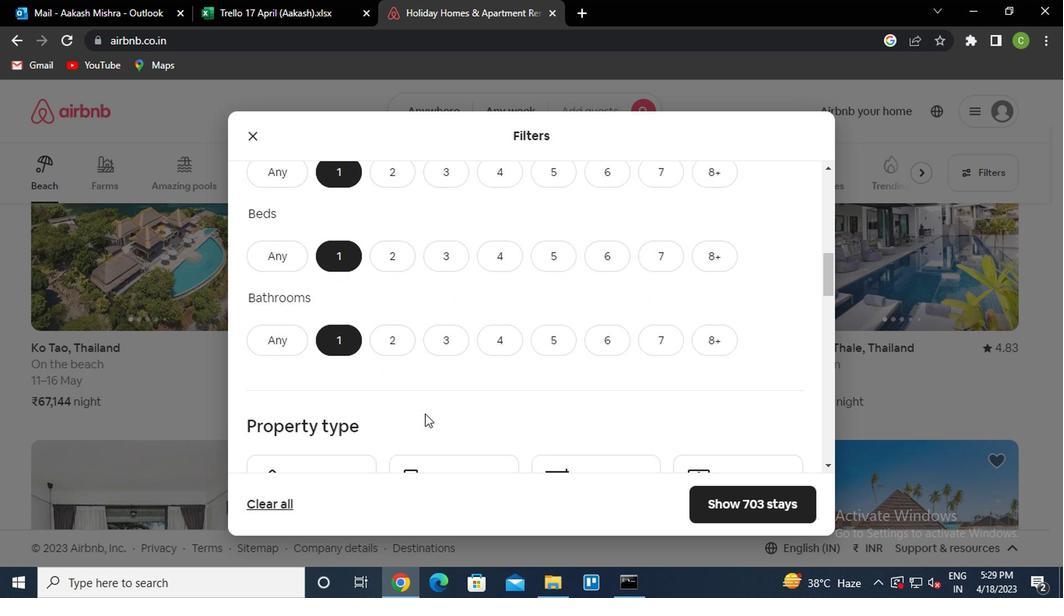 
Action: Mouse moved to (704, 289)
Screenshot: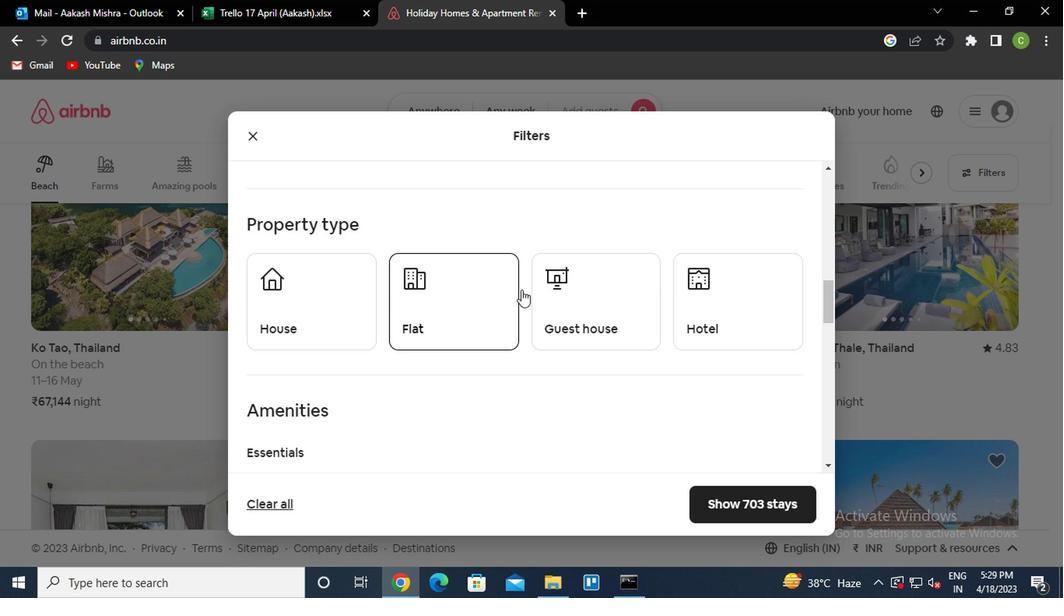 
Action: Mouse pressed left at (704, 289)
Screenshot: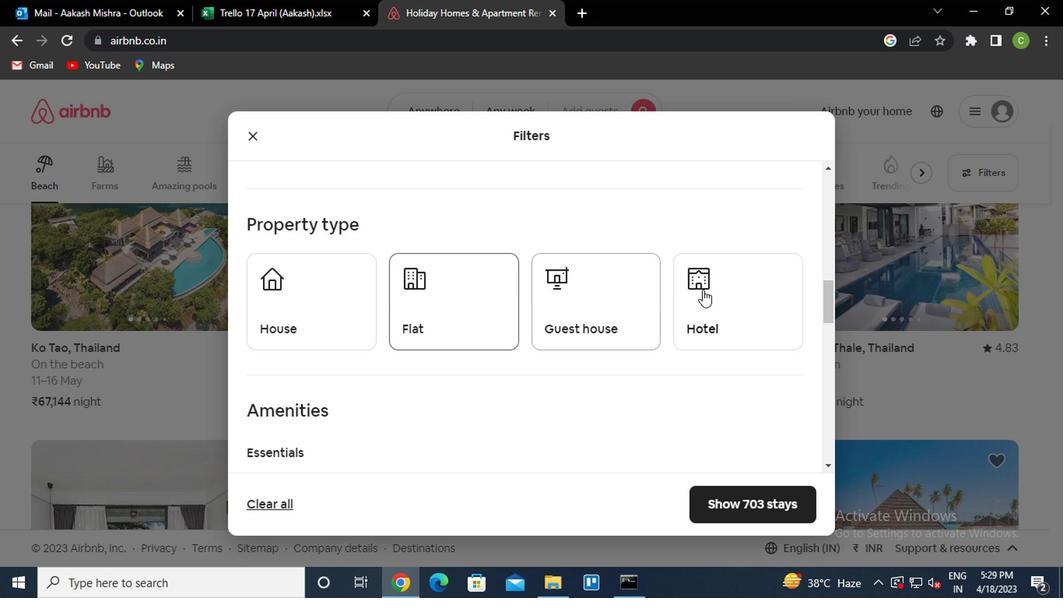 
Action: Mouse moved to (524, 391)
Screenshot: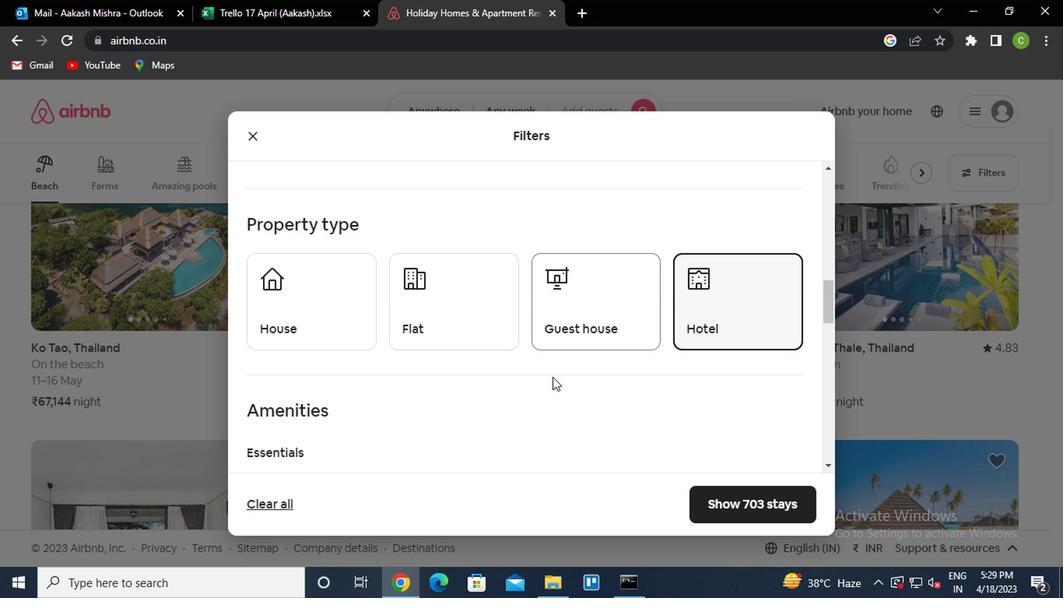 
Action: Mouse scrolled (524, 390) with delta (0, -1)
Screenshot: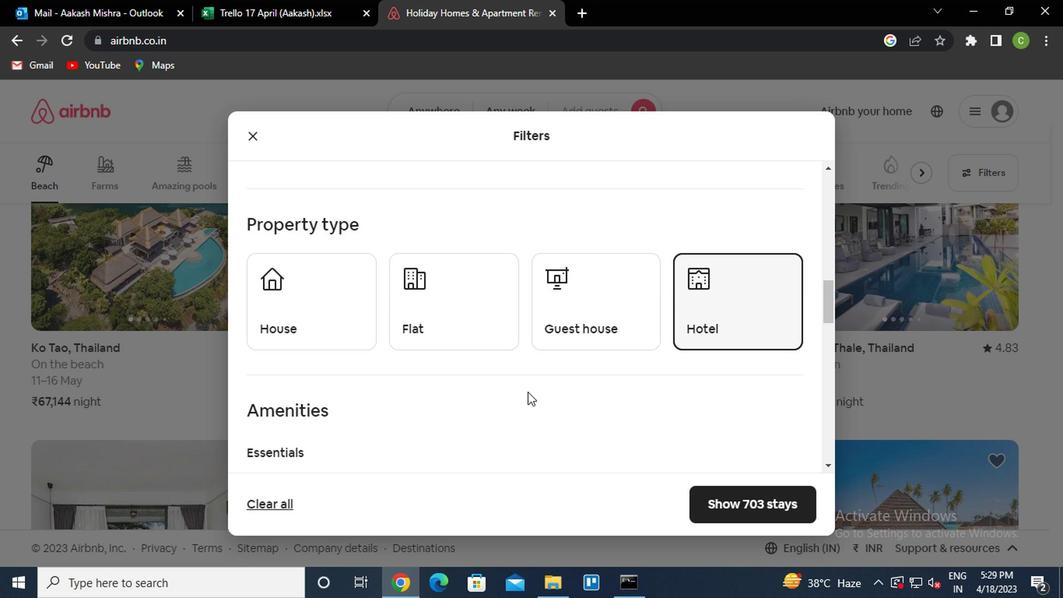 
Action: Mouse scrolled (524, 390) with delta (0, -1)
Screenshot: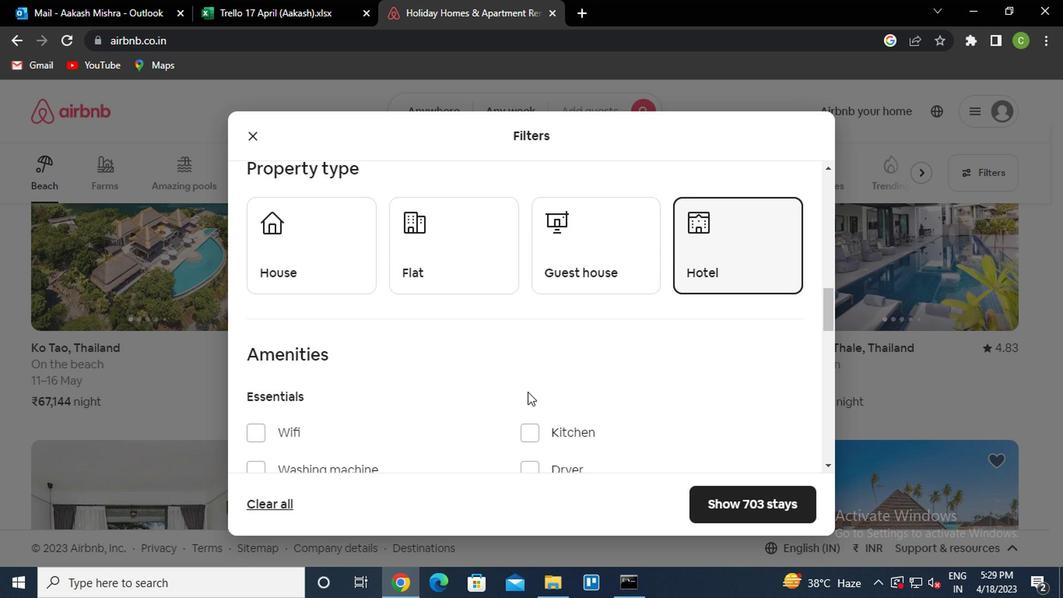
Action: Mouse scrolled (524, 390) with delta (0, -1)
Screenshot: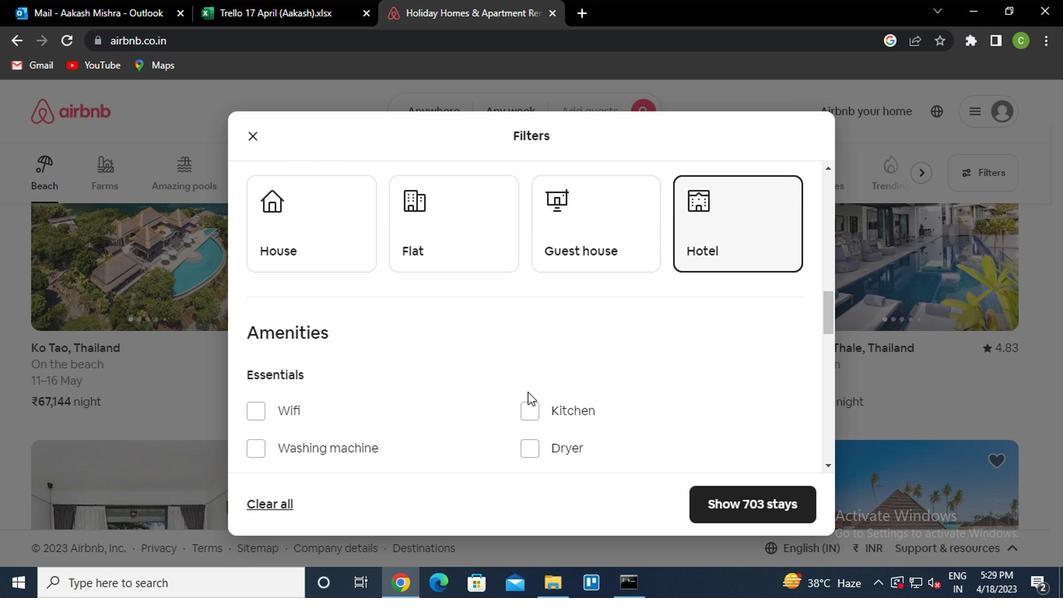 
Action: Mouse scrolled (524, 390) with delta (0, -1)
Screenshot: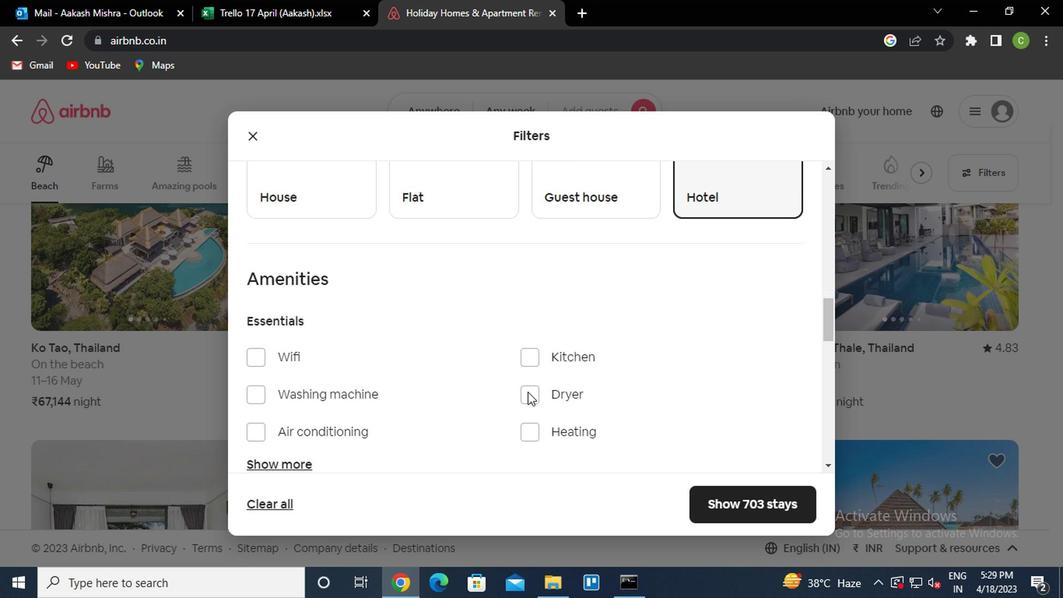 
Action: Mouse moved to (256, 191)
Screenshot: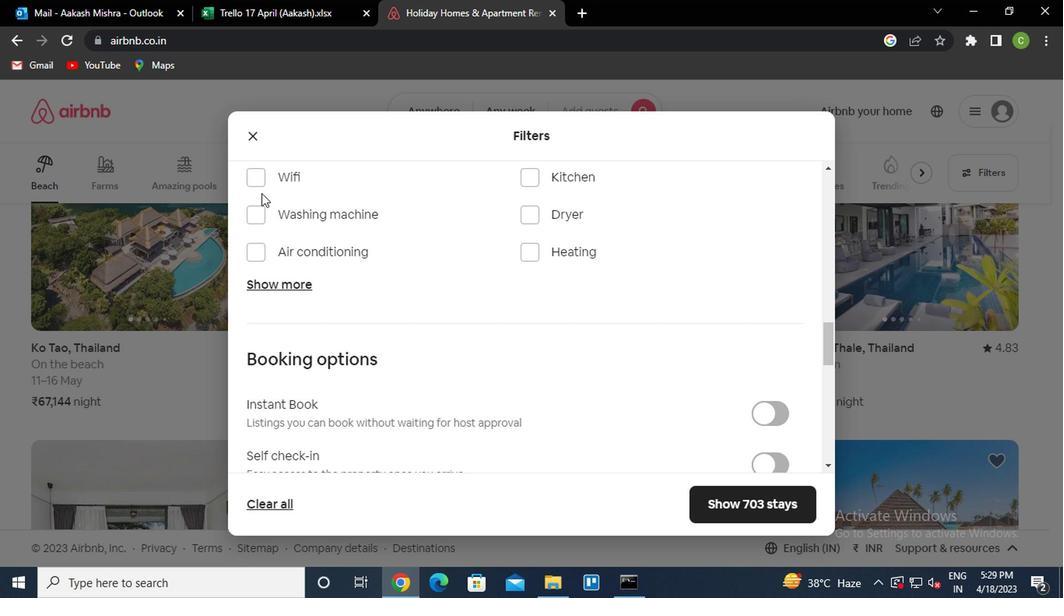 
Action: Mouse pressed left at (256, 191)
Screenshot: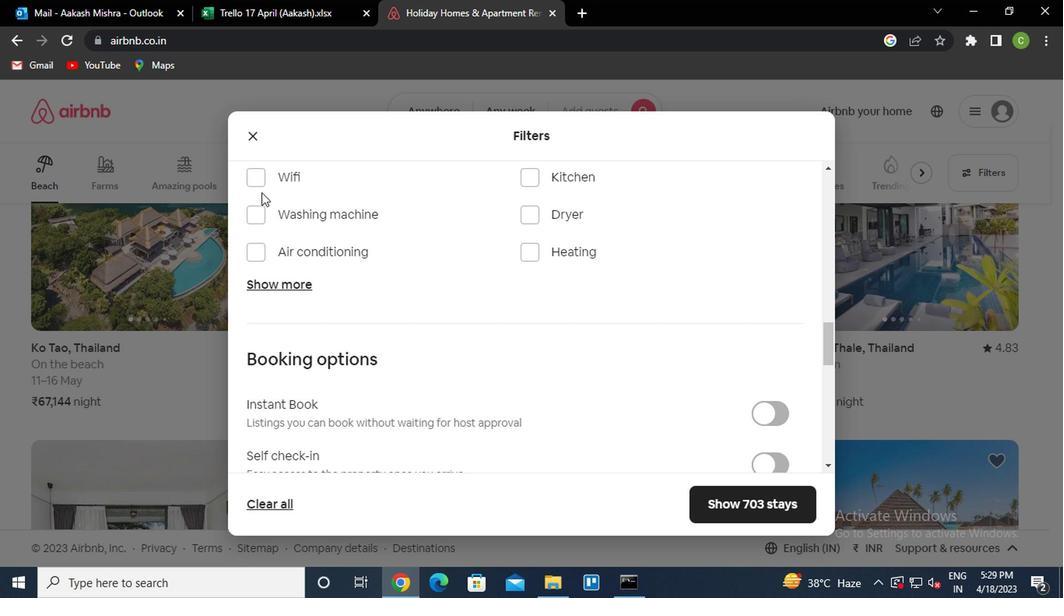 
Action: Mouse moved to (256, 178)
Screenshot: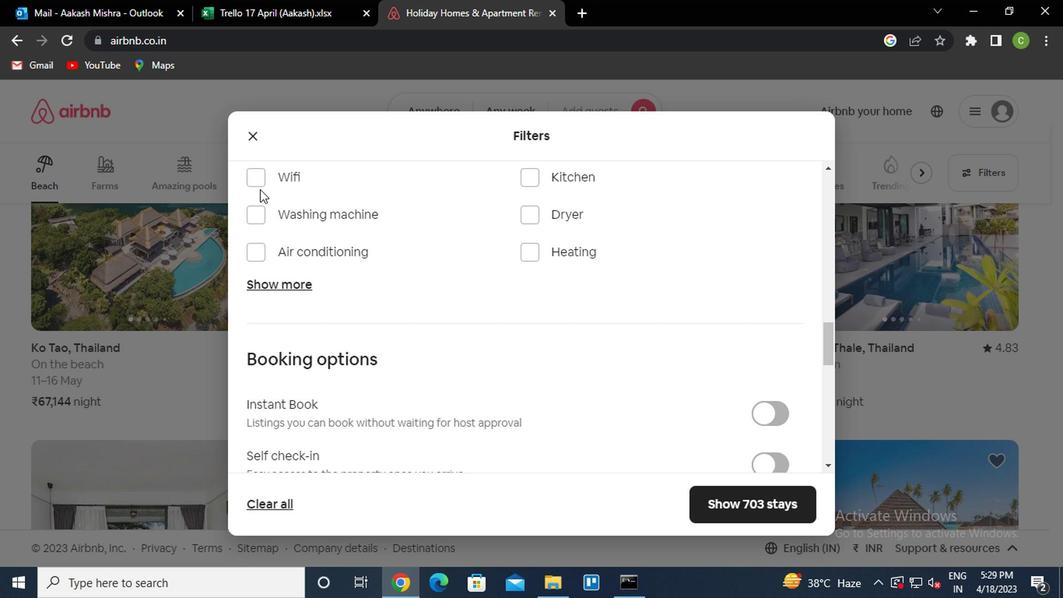 
Action: Mouse pressed left at (256, 178)
Screenshot: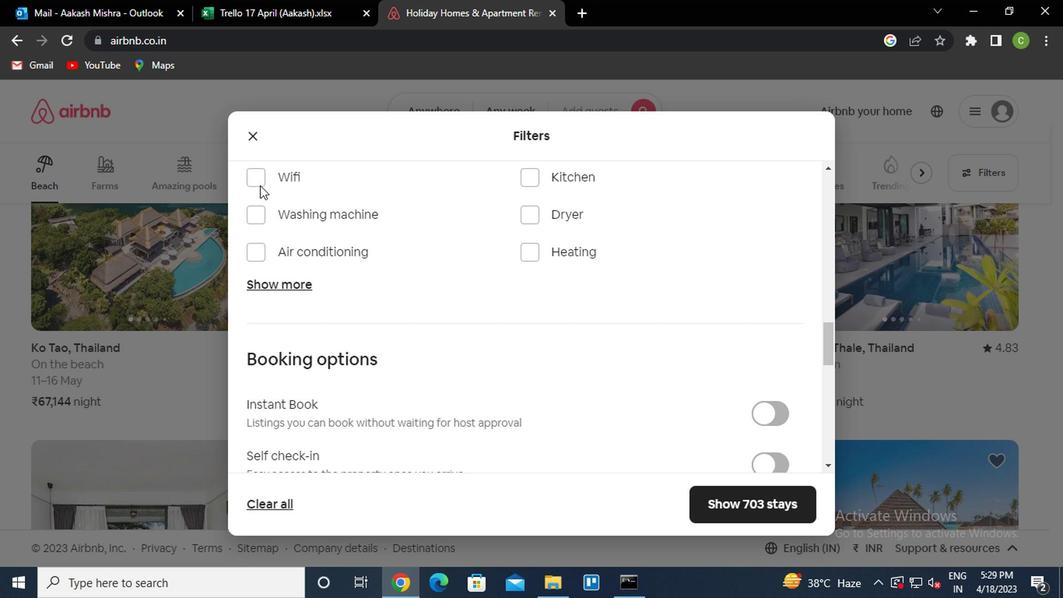 
Action: Mouse moved to (250, 222)
Screenshot: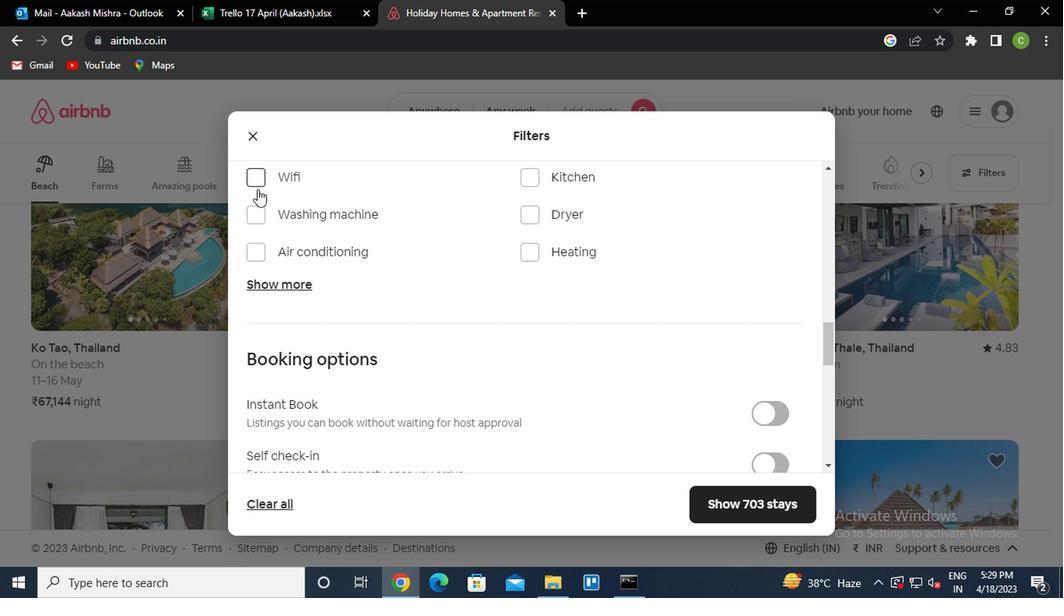 
Action: Mouse pressed left at (250, 222)
Screenshot: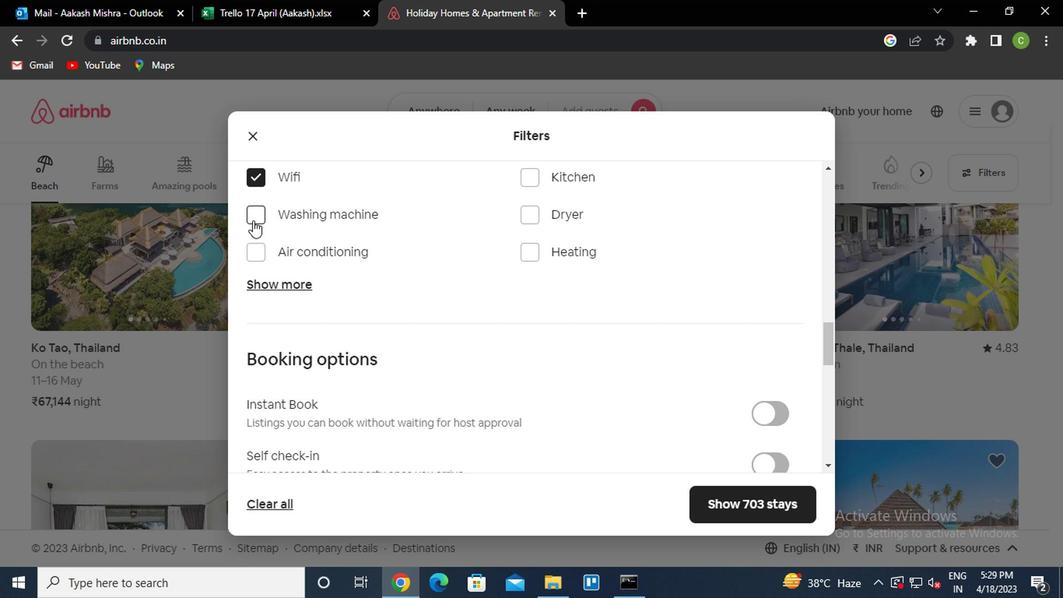 
Action: Mouse moved to (256, 187)
Screenshot: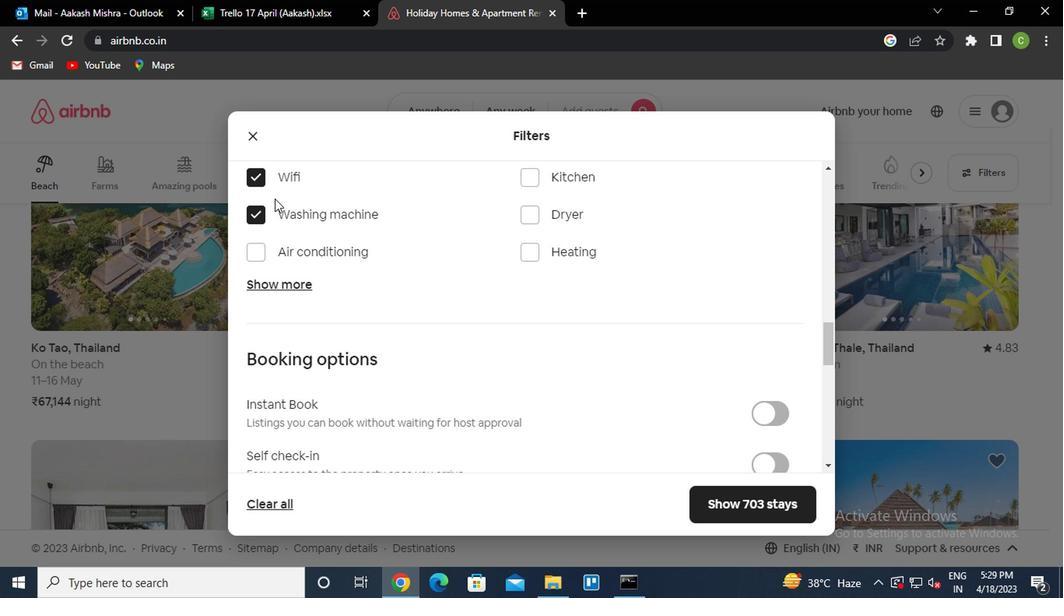 
Action: Mouse pressed left at (256, 187)
Screenshot: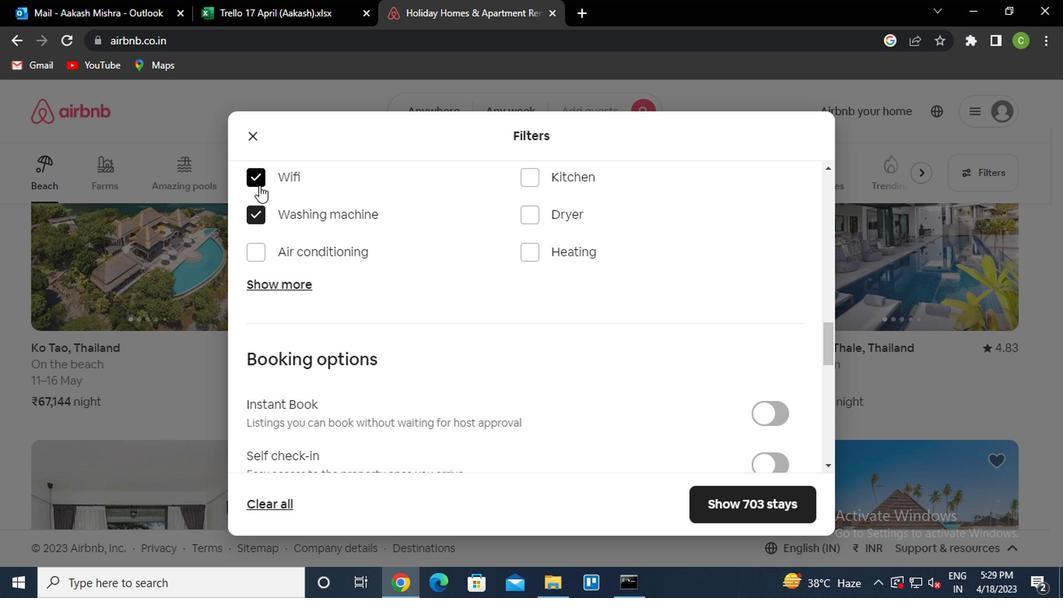 
Action: Mouse moved to (410, 338)
Screenshot: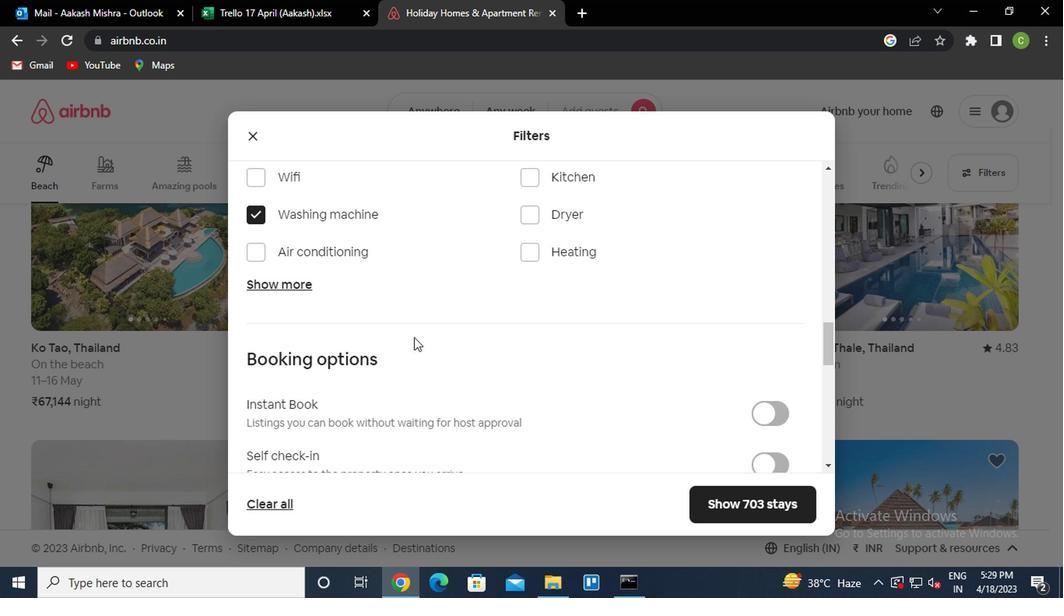 
Action: Mouse scrolled (410, 337) with delta (0, -1)
Screenshot: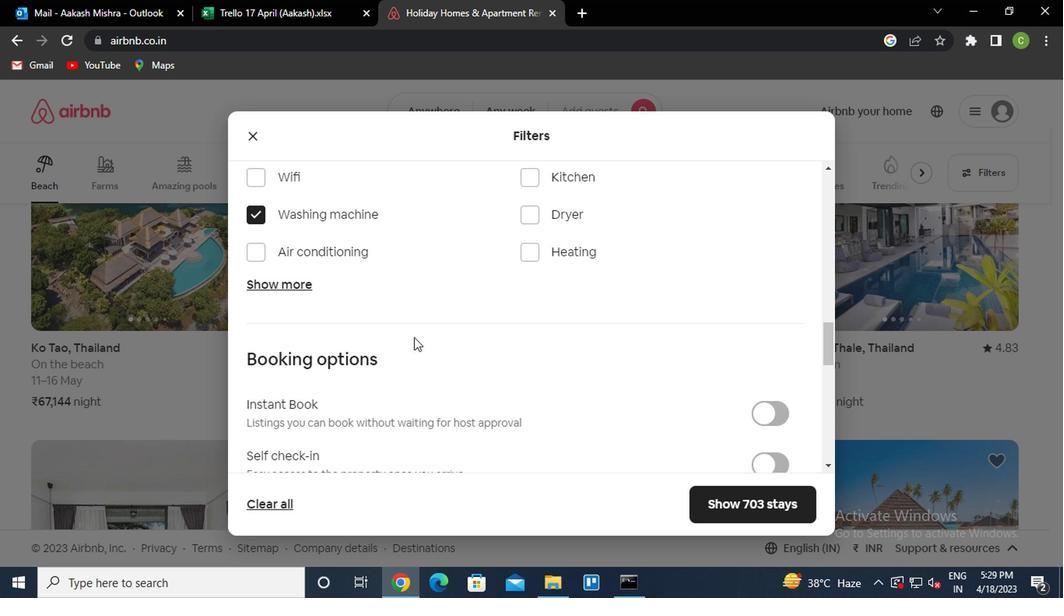 
Action: Mouse scrolled (410, 337) with delta (0, -1)
Screenshot: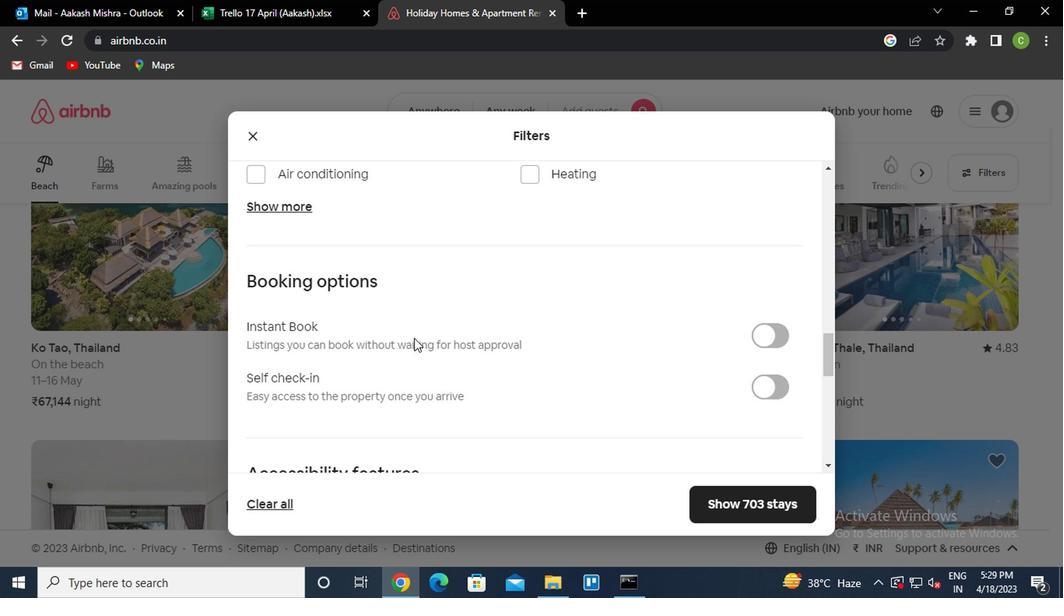 
Action: Mouse scrolled (410, 337) with delta (0, -1)
Screenshot: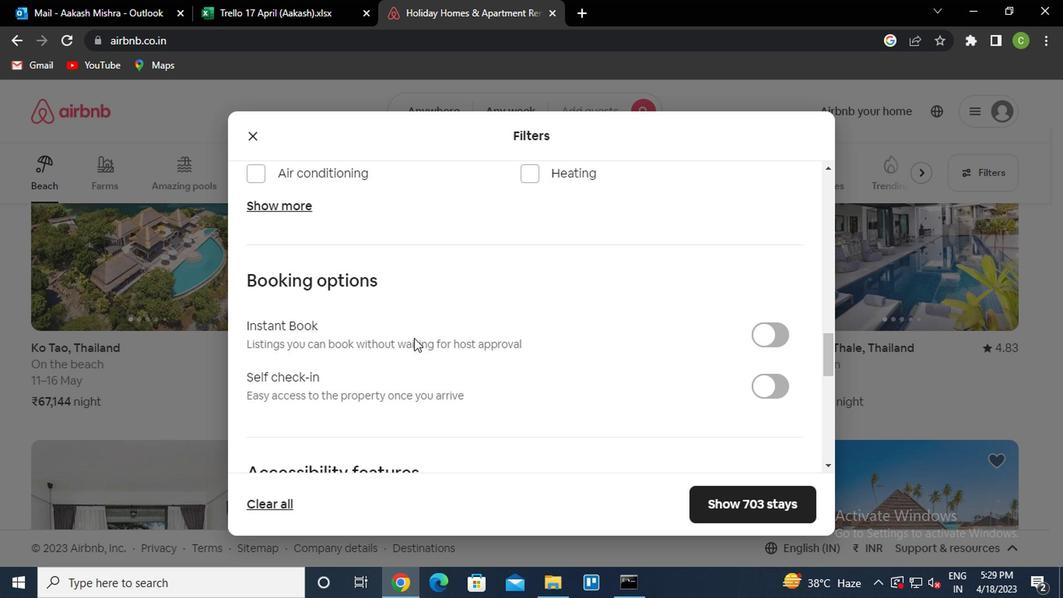 
Action: Mouse moved to (771, 230)
Screenshot: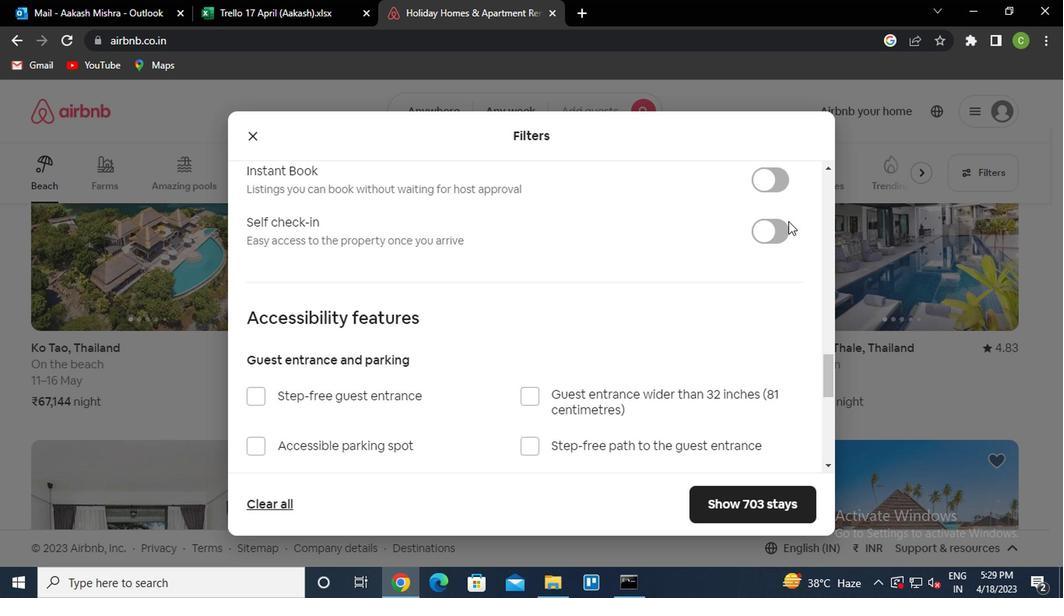
Action: Mouse pressed left at (771, 230)
Screenshot: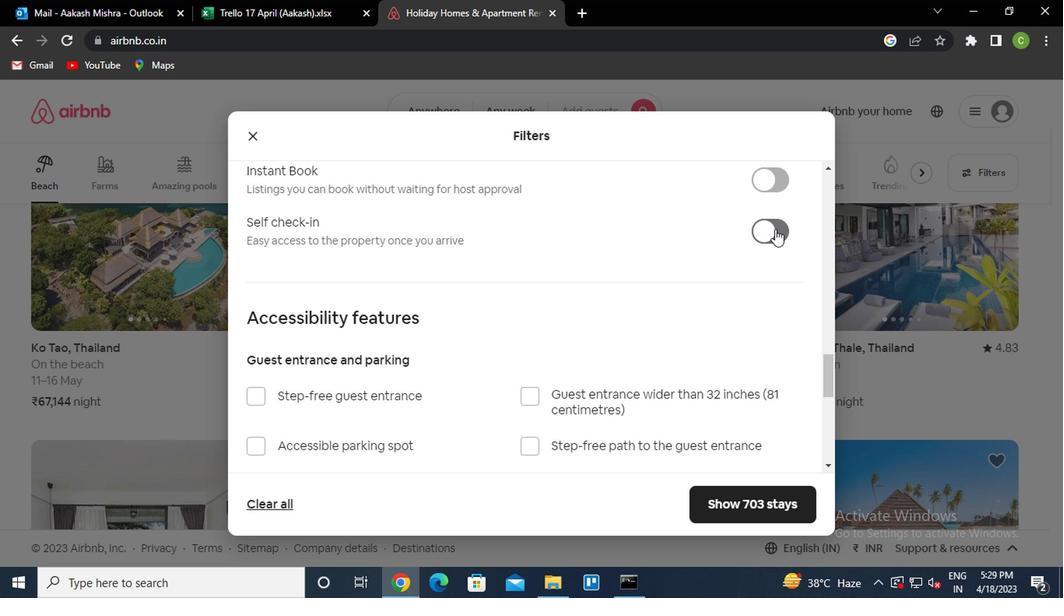 
Action: Mouse moved to (487, 395)
Screenshot: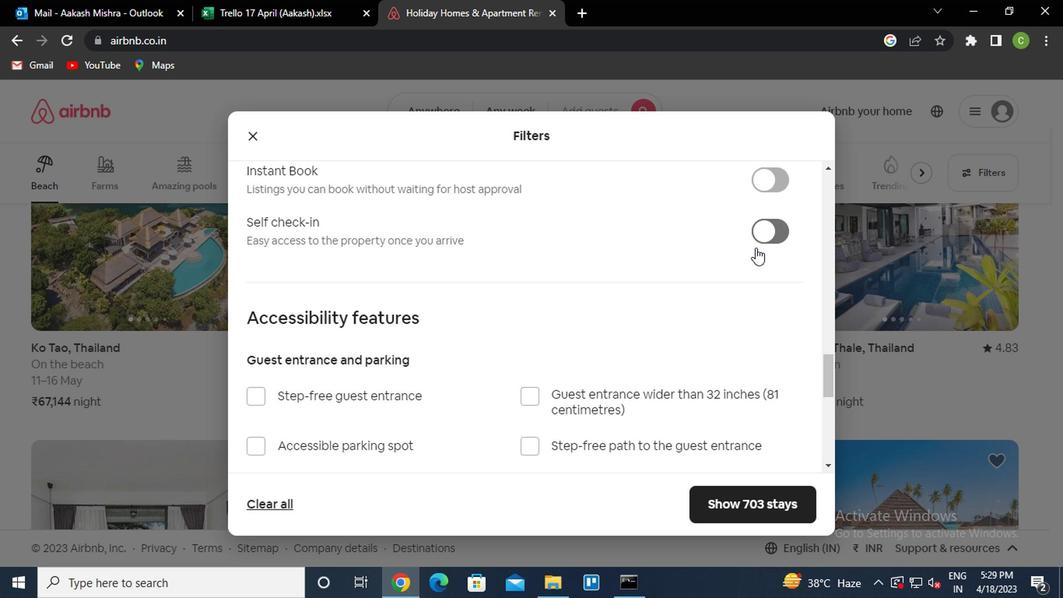 
Action: Mouse scrolled (487, 394) with delta (0, -1)
Screenshot: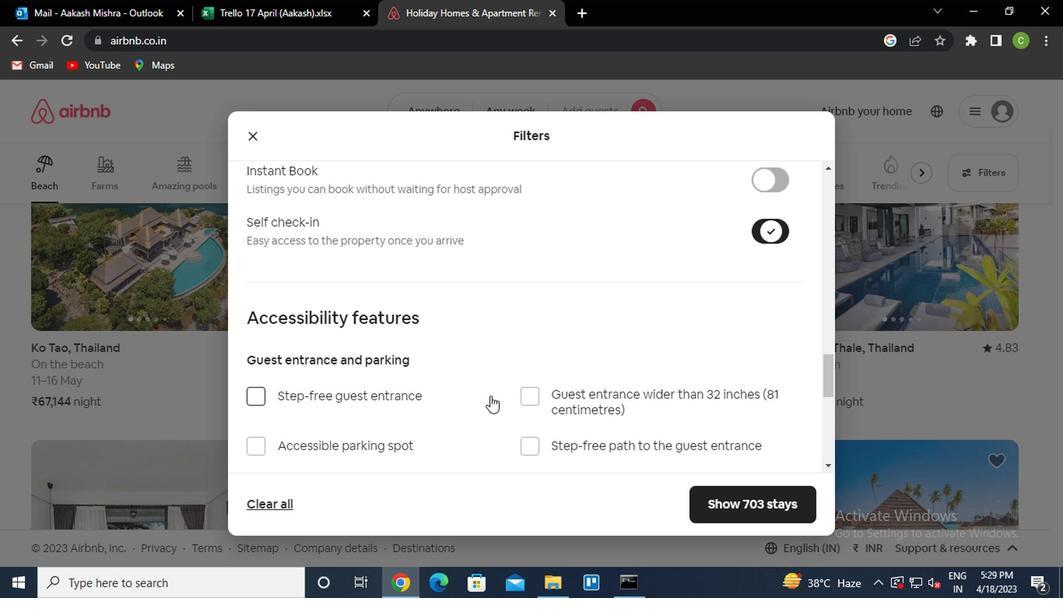 
Action: Mouse scrolled (487, 394) with delta (0, -1)
Screenshot: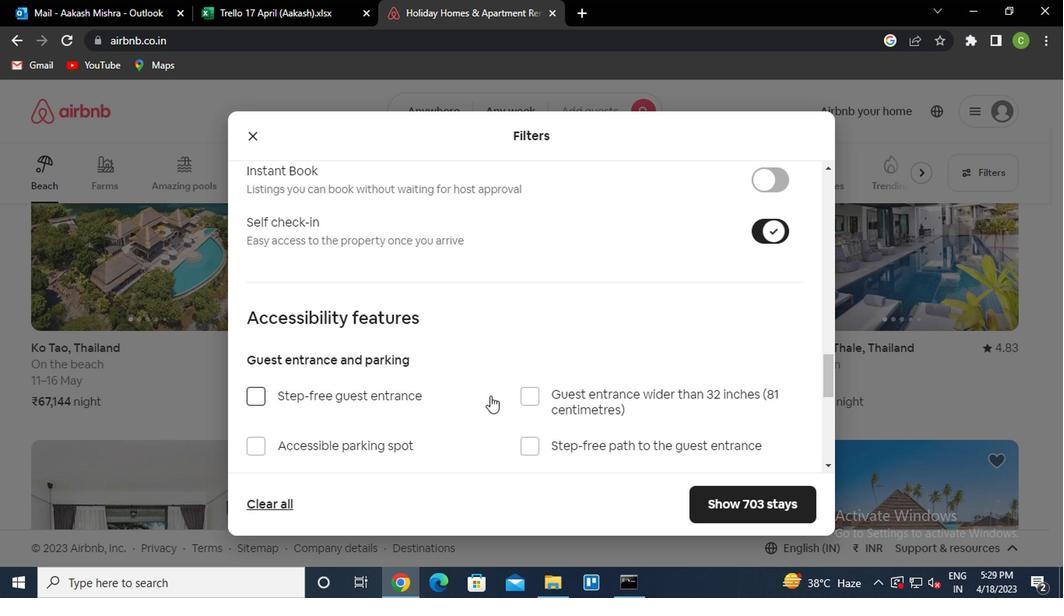 
Action: Mouse scrolled (487, 394) with delta (0, -1)
Screenshot: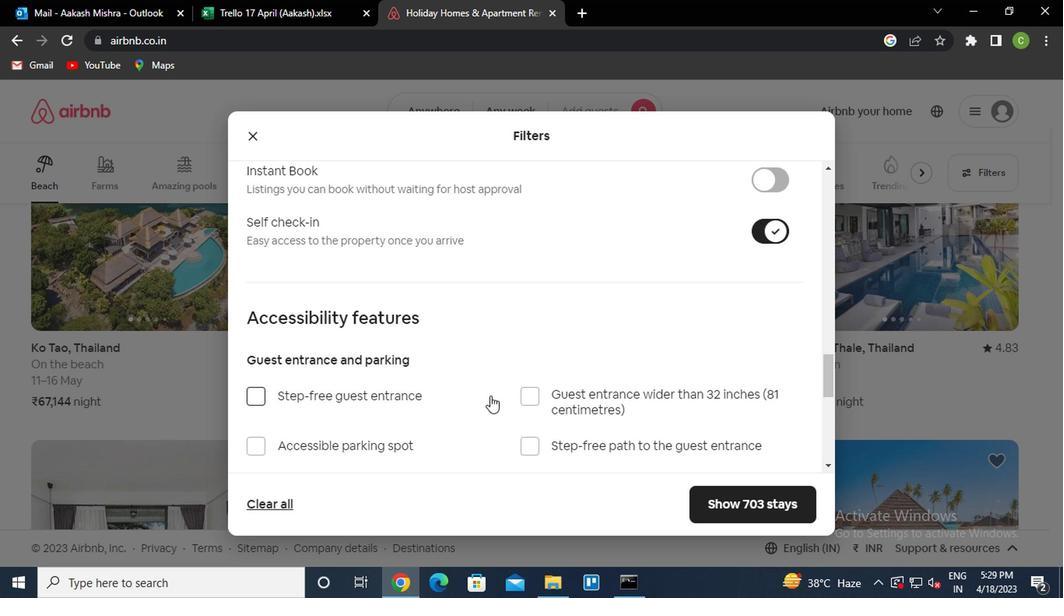 
Action: Mouse moved to (487, 395)
Screenshot: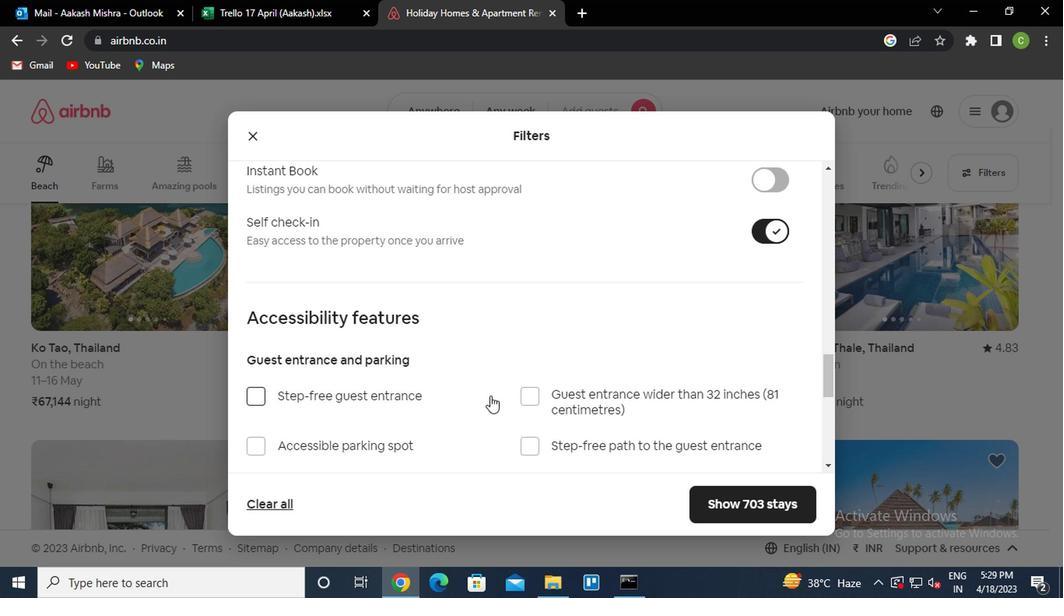 
Action: Mouse scrolled (487, 394) with delta (0, -1)
Screenshot: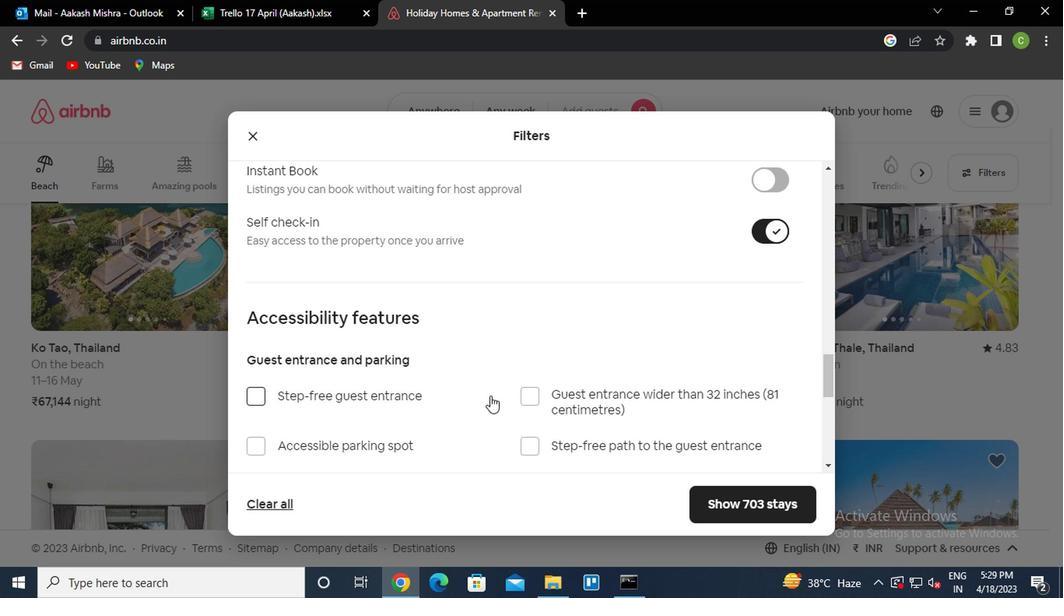 
Action: Mouse moved to (327, 413)
Screenshot: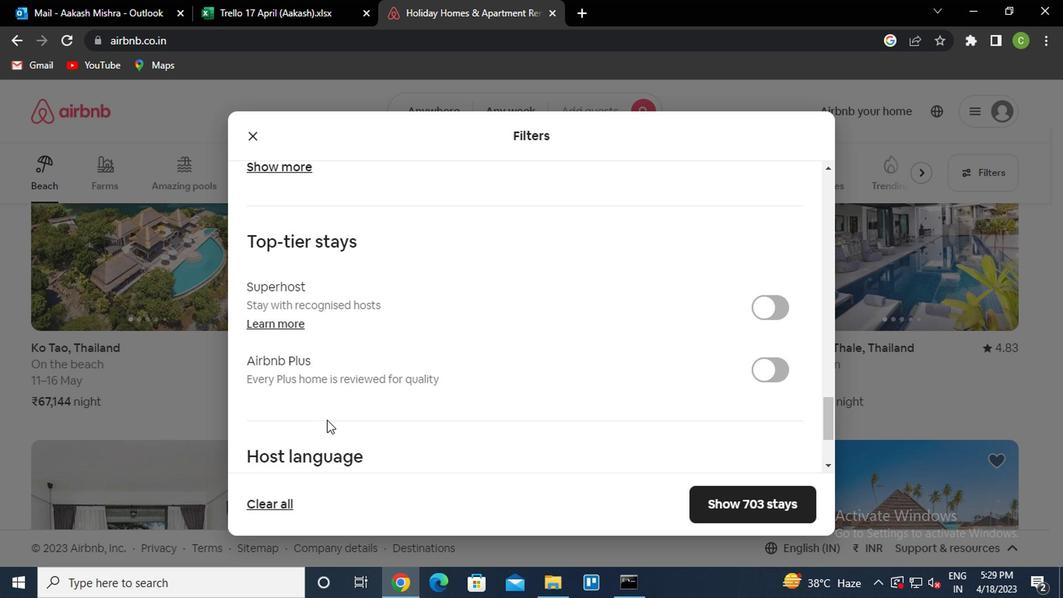 
Action: Mouse scrolled (327, 414) with delta (0, 0)
Screenshot: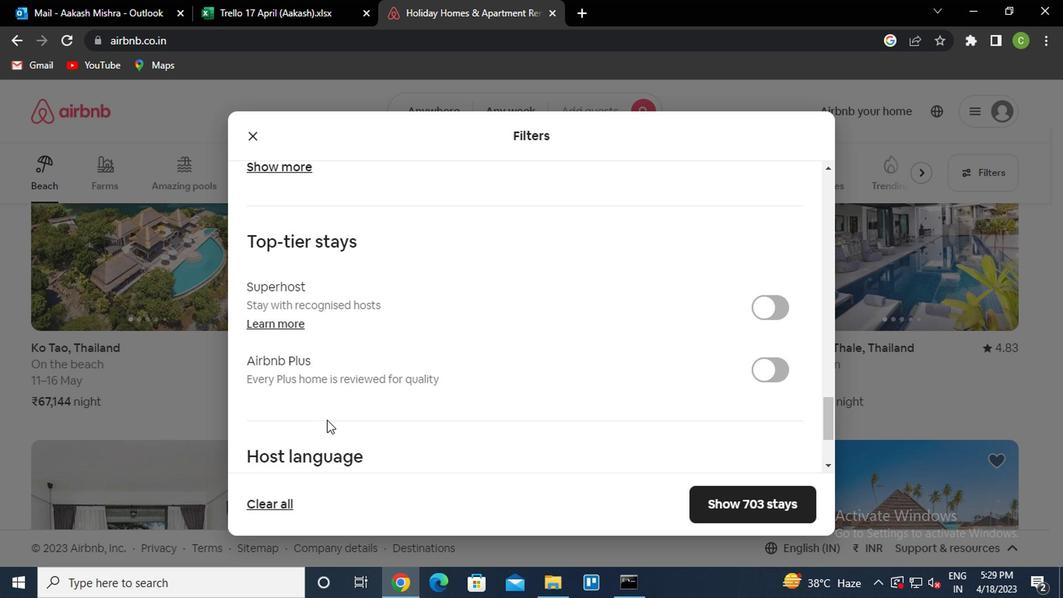 
Action: Mouse moved to (327, 413)
Screenshot: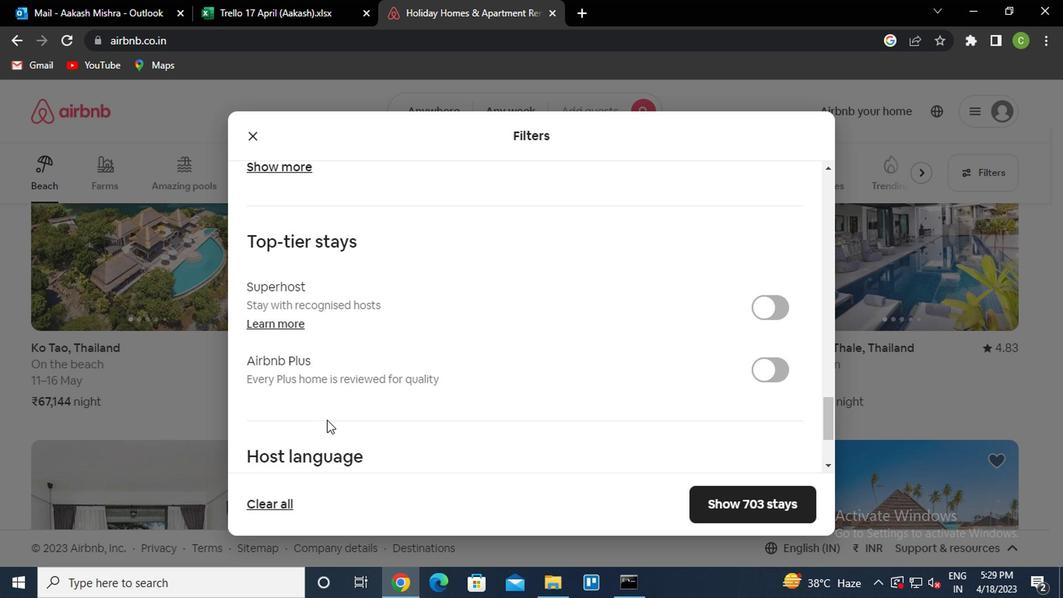 
Action: Mouse scrolled (327, 414) with delta (0, 0)
Screenshot: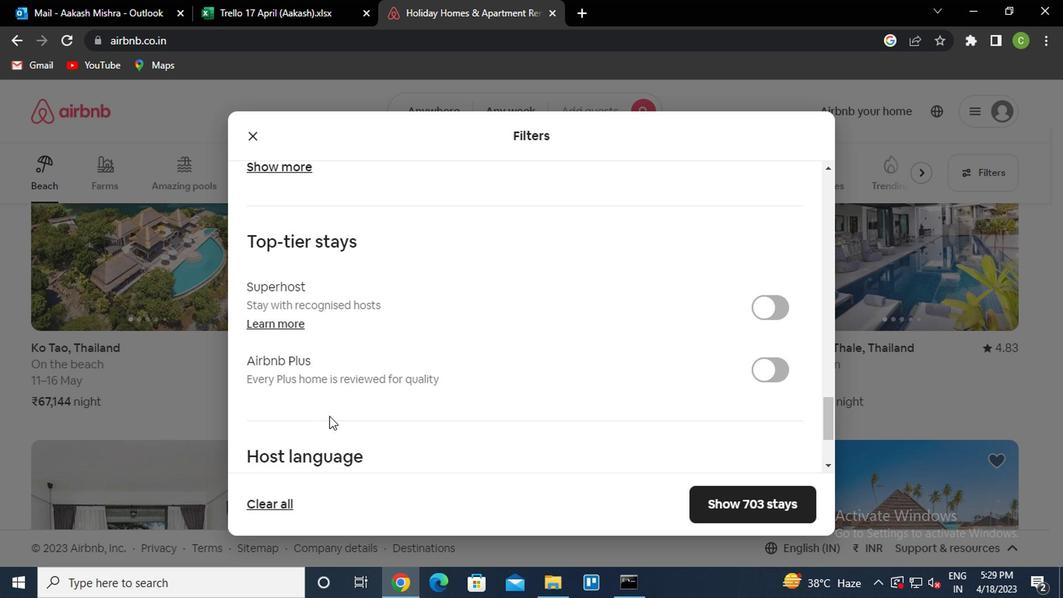 
Action: Mouse moved to (327, 413)
Screenshot: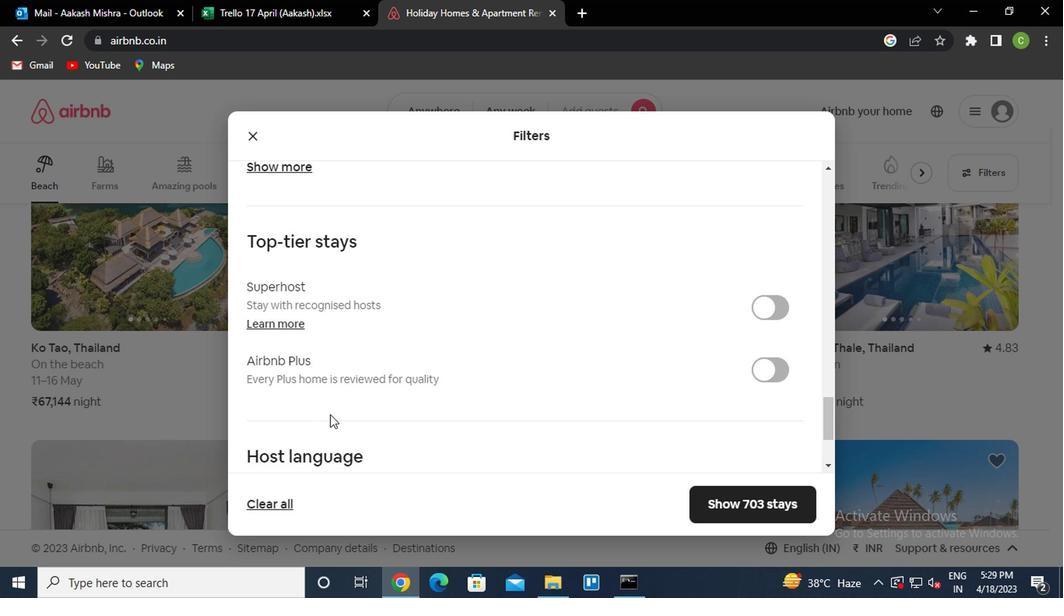 
Action: Mouse scrolled (327, 413) with delta (0, 0)
Screenshot: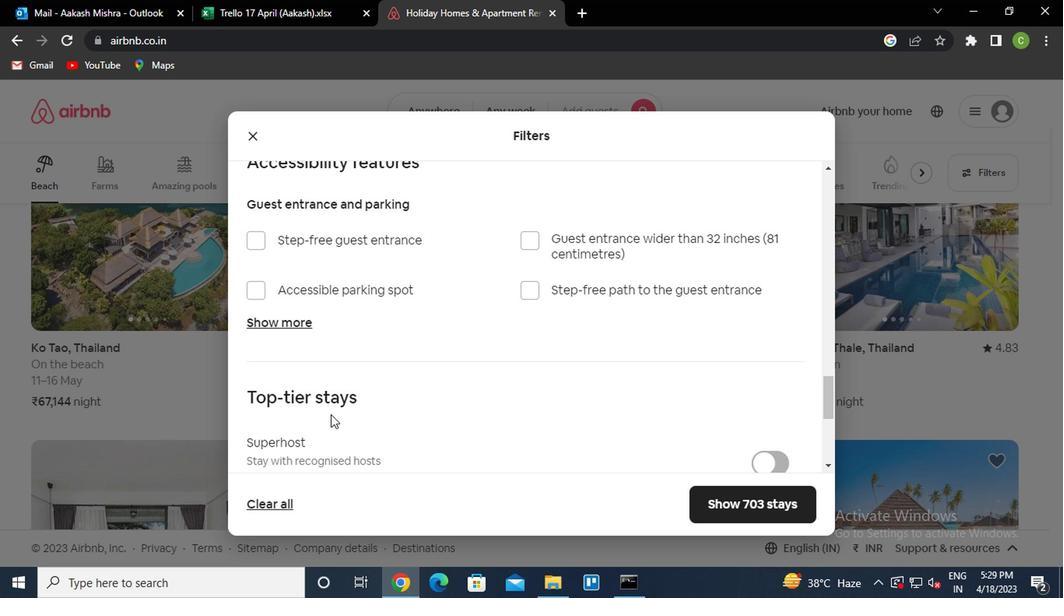 
Action: Mouse scrolled (327, 413) with delta (0, 0)
Screenshot: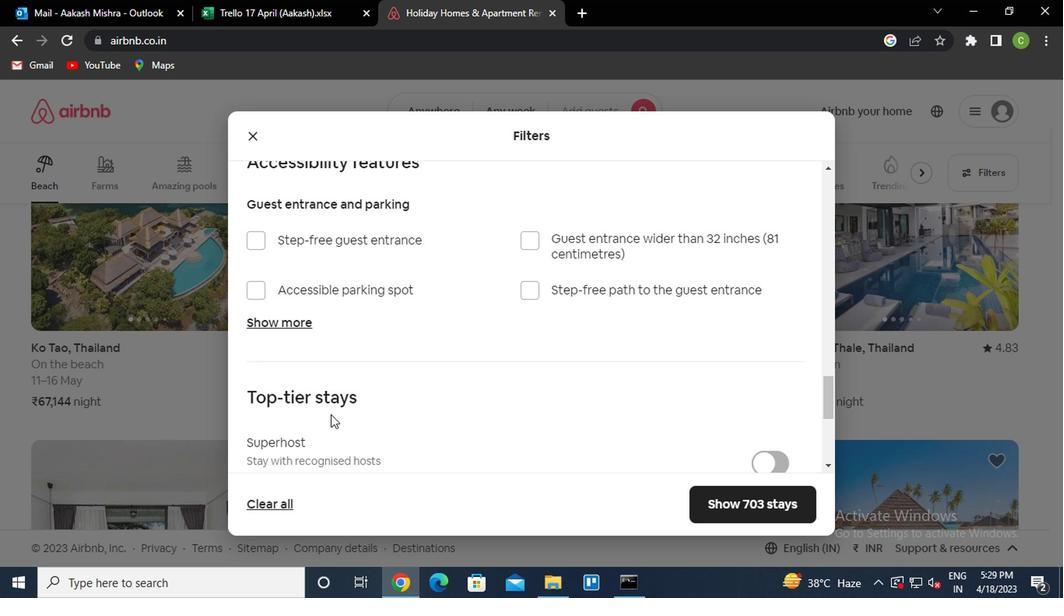 
Action: Mouse scrolled (327, 413) with delta (0, 0)
Screenshot: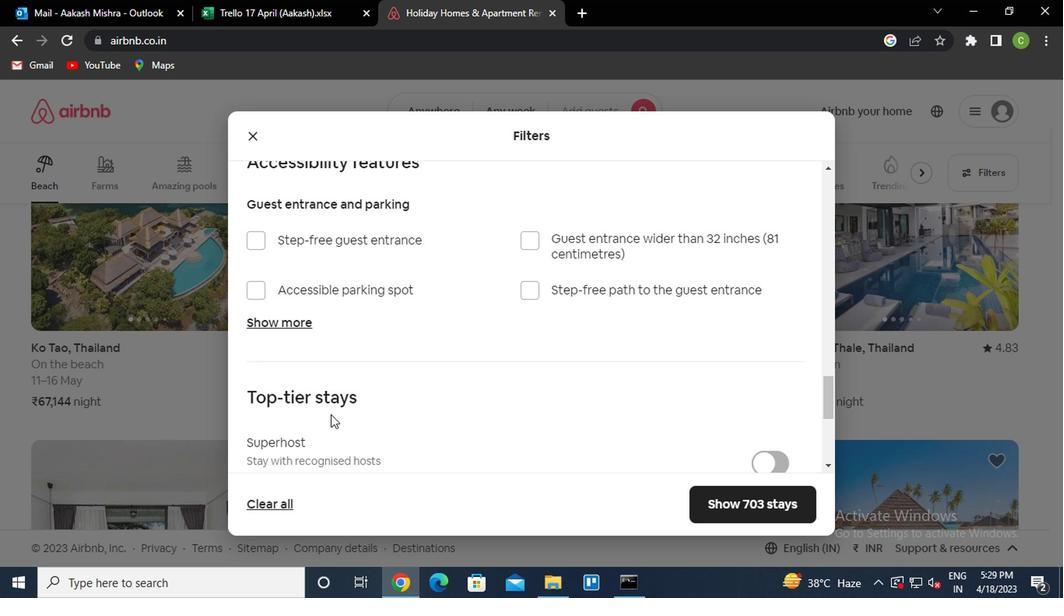 
Action: Mouse scrolled (327, 413) with delta (0, 0)
Screenshot: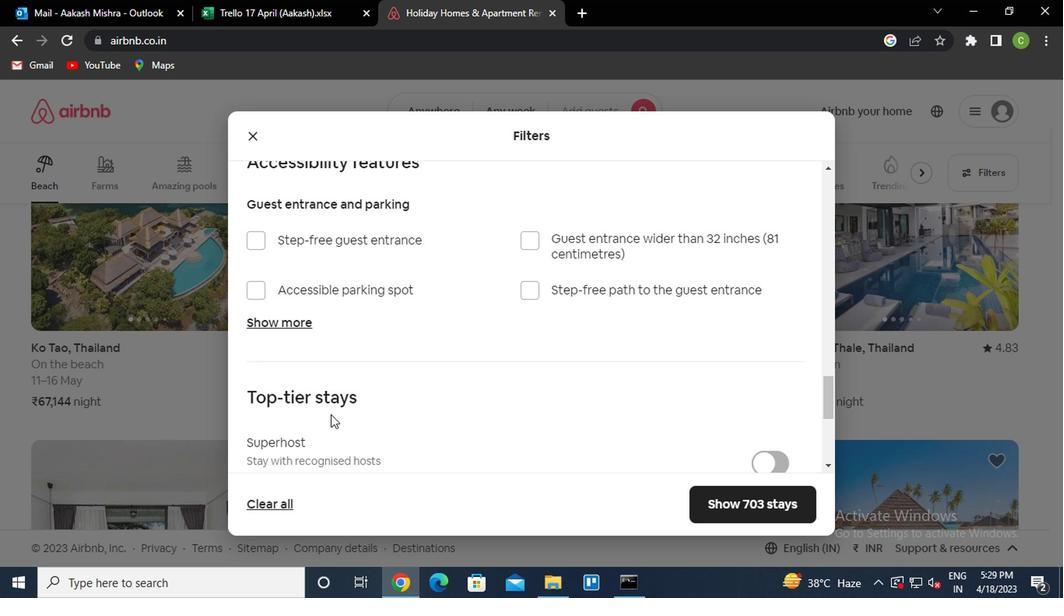 
Action: Mouse scrolled (327, 413) with delta (0, 0)
Screenshot: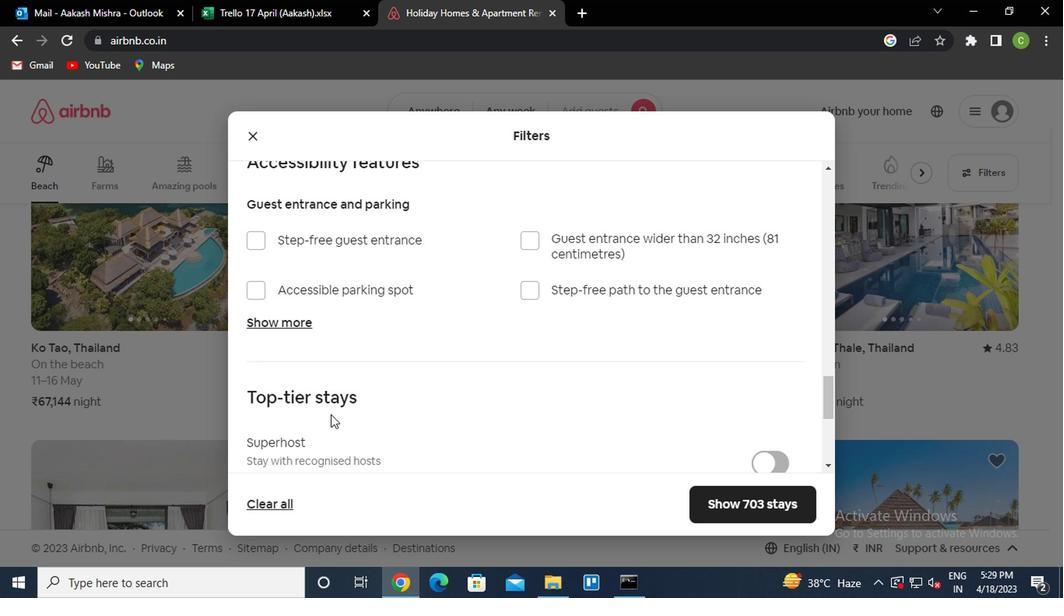 
Action: Mouse moved to (291, 435)
Screenshot: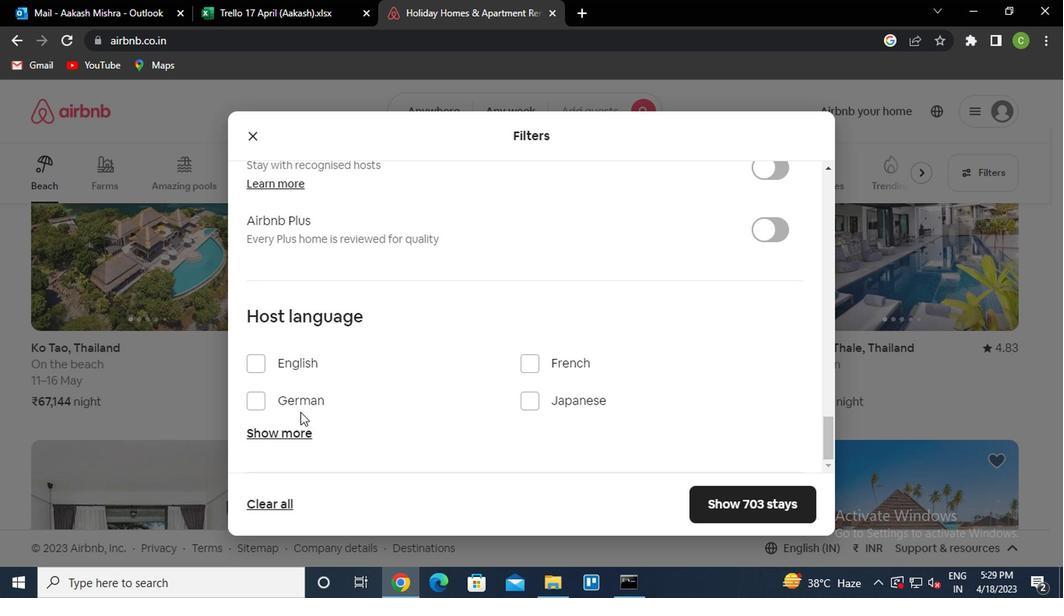 
Action: Mouse pressed left at (291, 435)
Screenshot: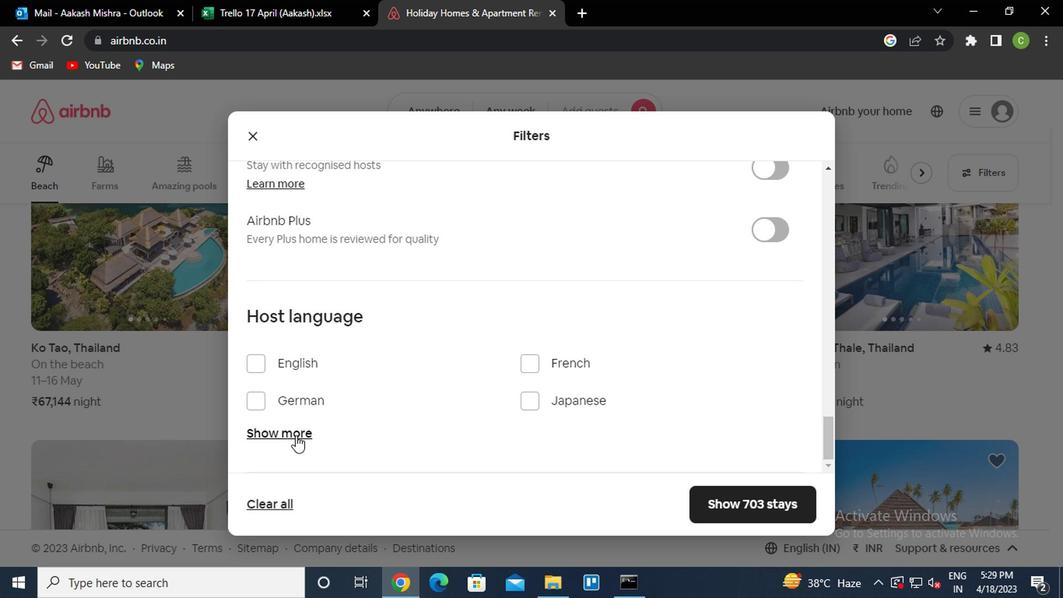 
Action: Mouse moved to (394, 417)
Screenshot: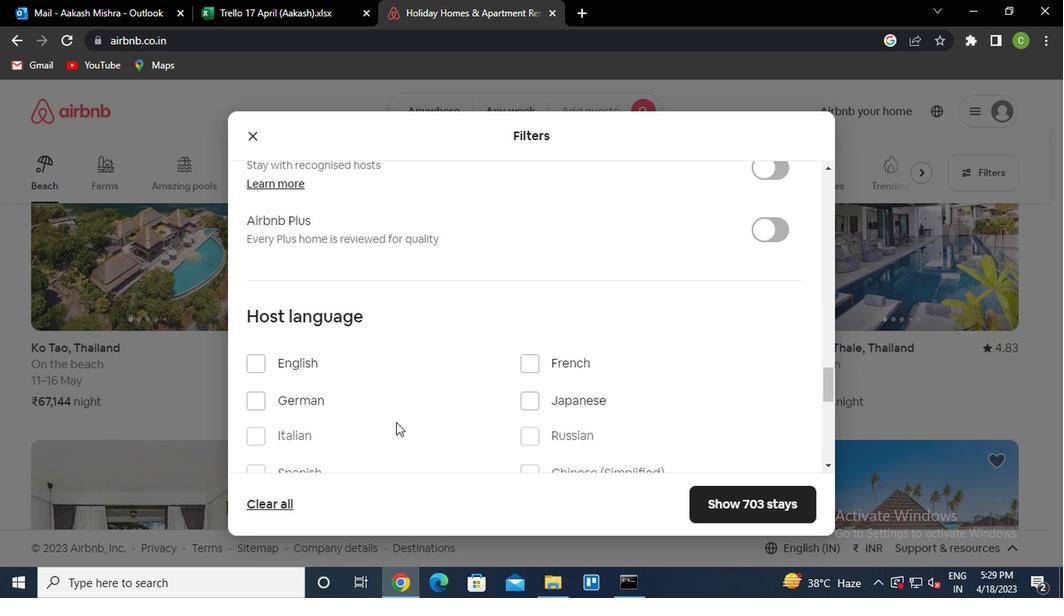 
Action: Mouse scrolled (394, 416) with delta (0, 0)
Screenshot: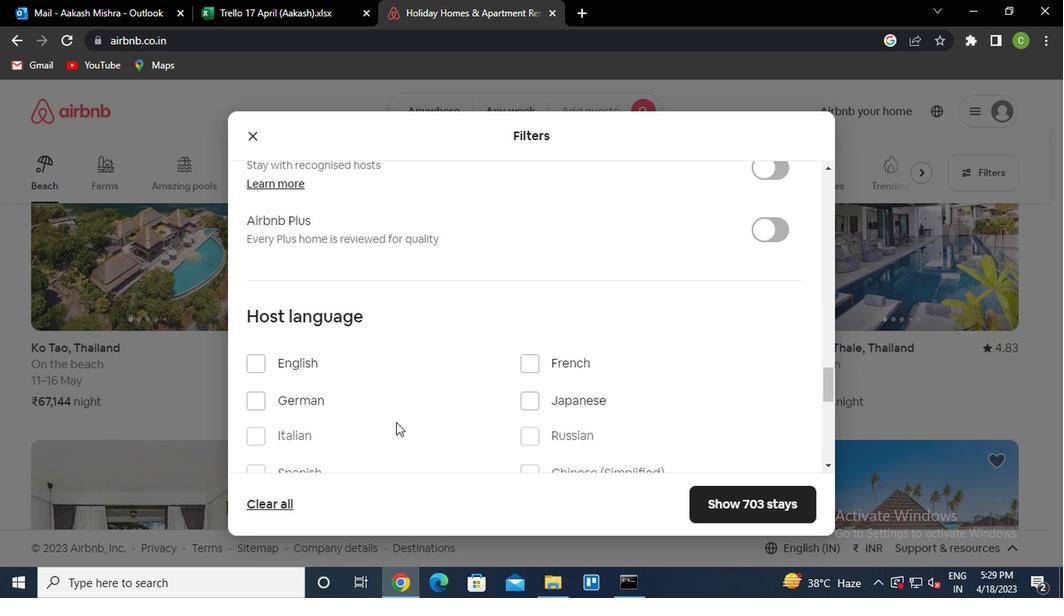 
Action: Mouse moved to (396, 415)
Screenshot: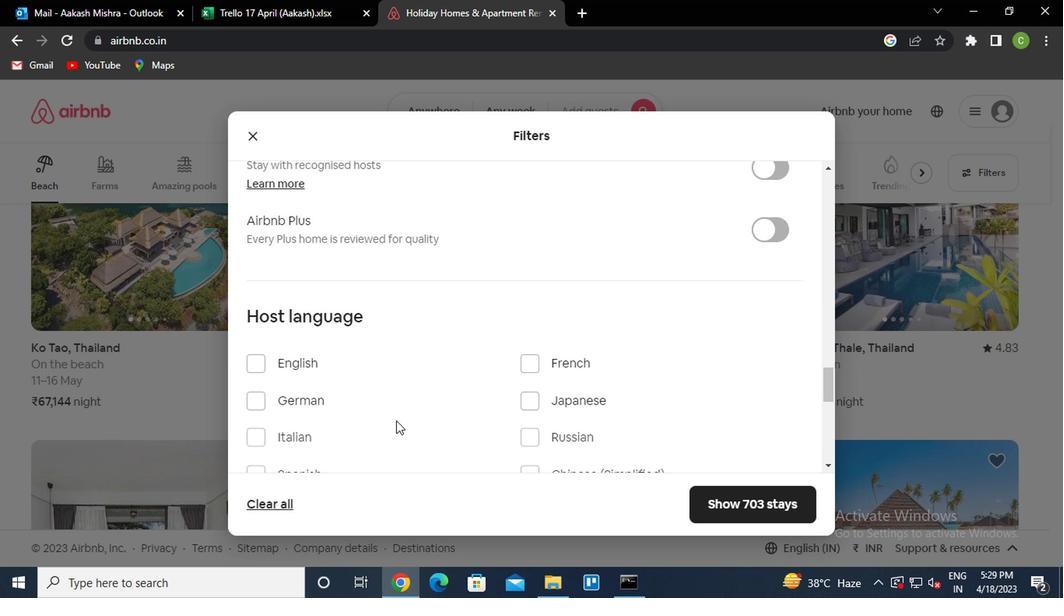 
Action: Mouse scrolled (396, 415) with delta (0, 0)
Screenshot: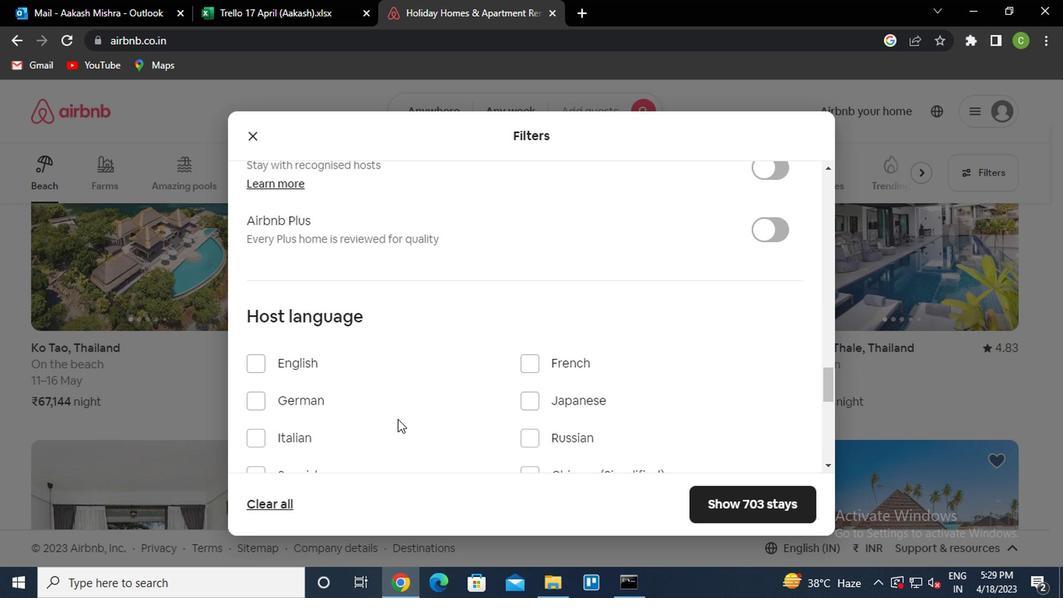 
Action: Mouse moved to (271, 318)
Screenshot: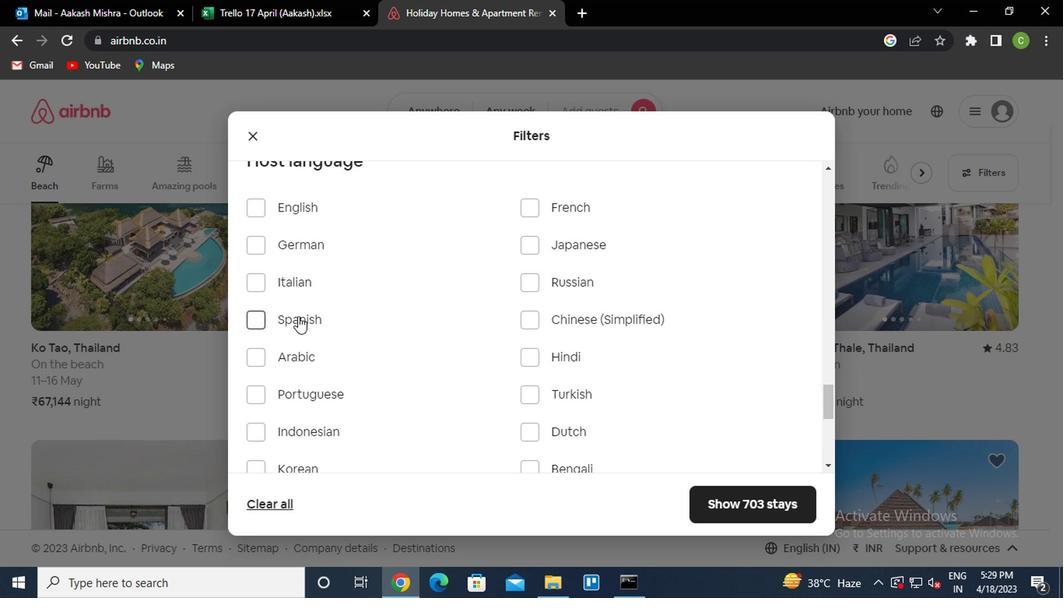 
Action: Mouse pressed left at (271, 318)
Screenshot: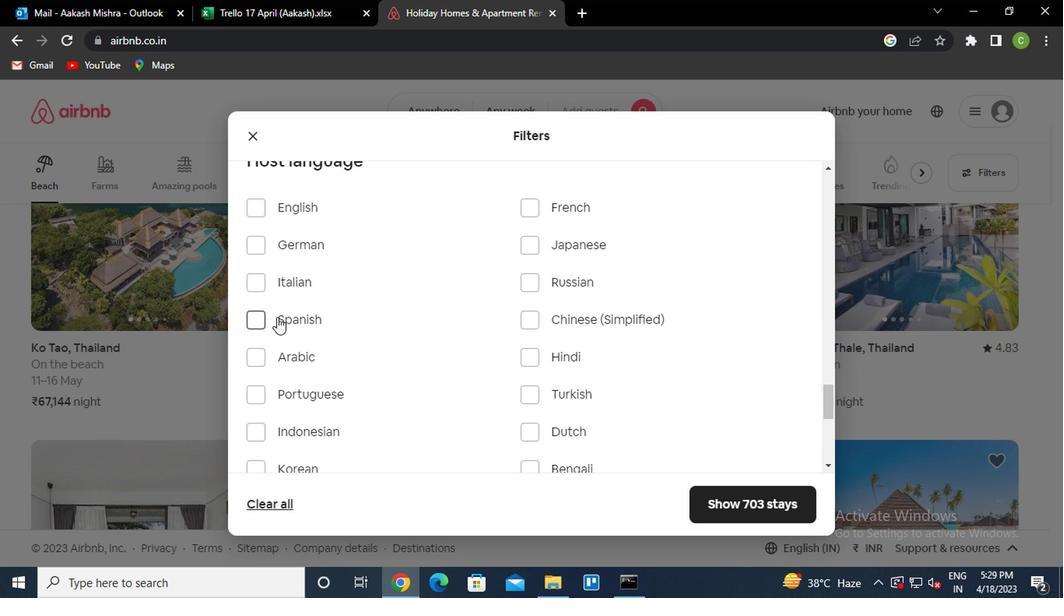 
Action: Mouse moved to (719, 488)
Screenshot: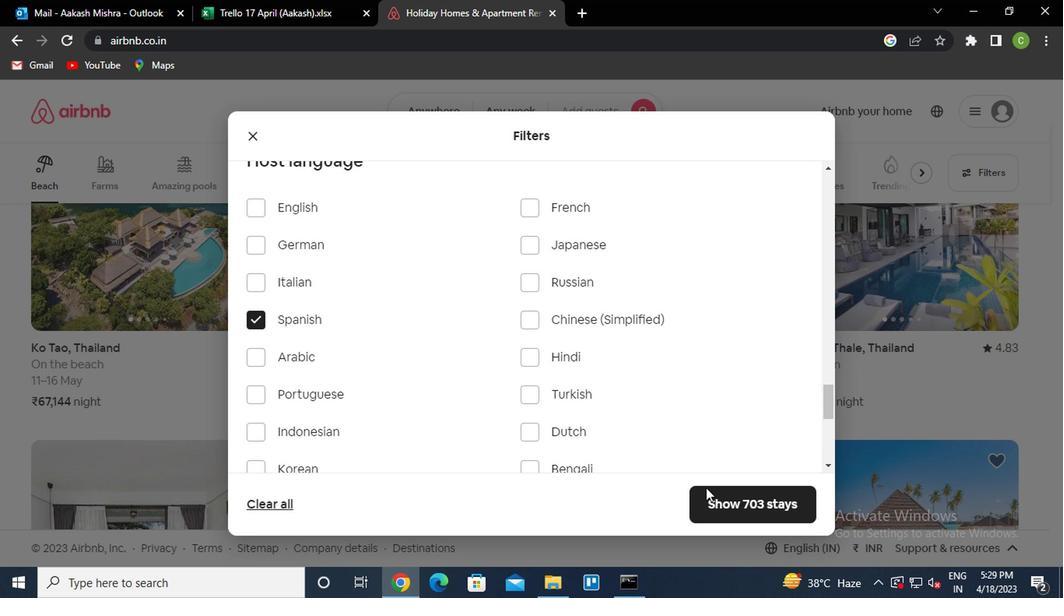 
Action: Mouse pressed left at (719, 488)
Screenshot: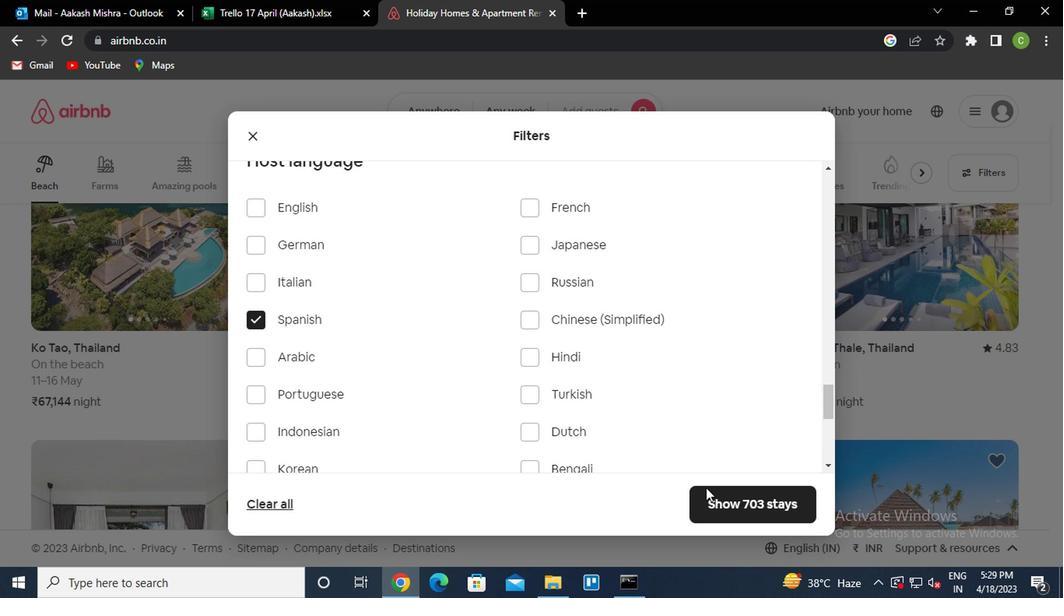 
Action: Mouse moved to (597, 534)
Screenshot: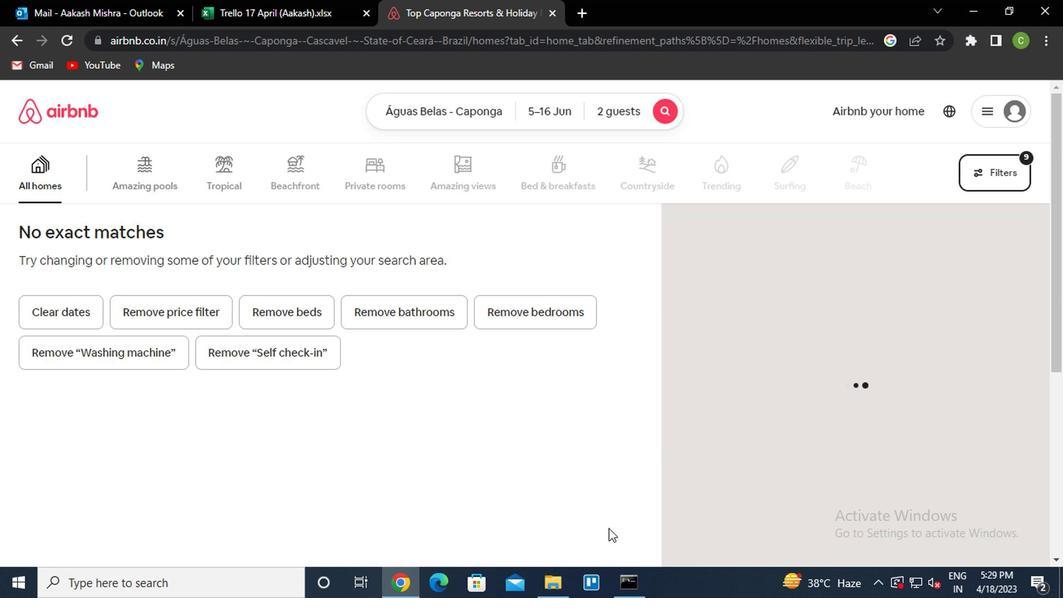 
